 Task: Open a blank sheet, save the file as development.rtf Insert a table '2 by 1' In first column, add headers, 'House, Mansion'. Change table style to  Blue
Action: Mouse moved to (289, 201)
Screenshot: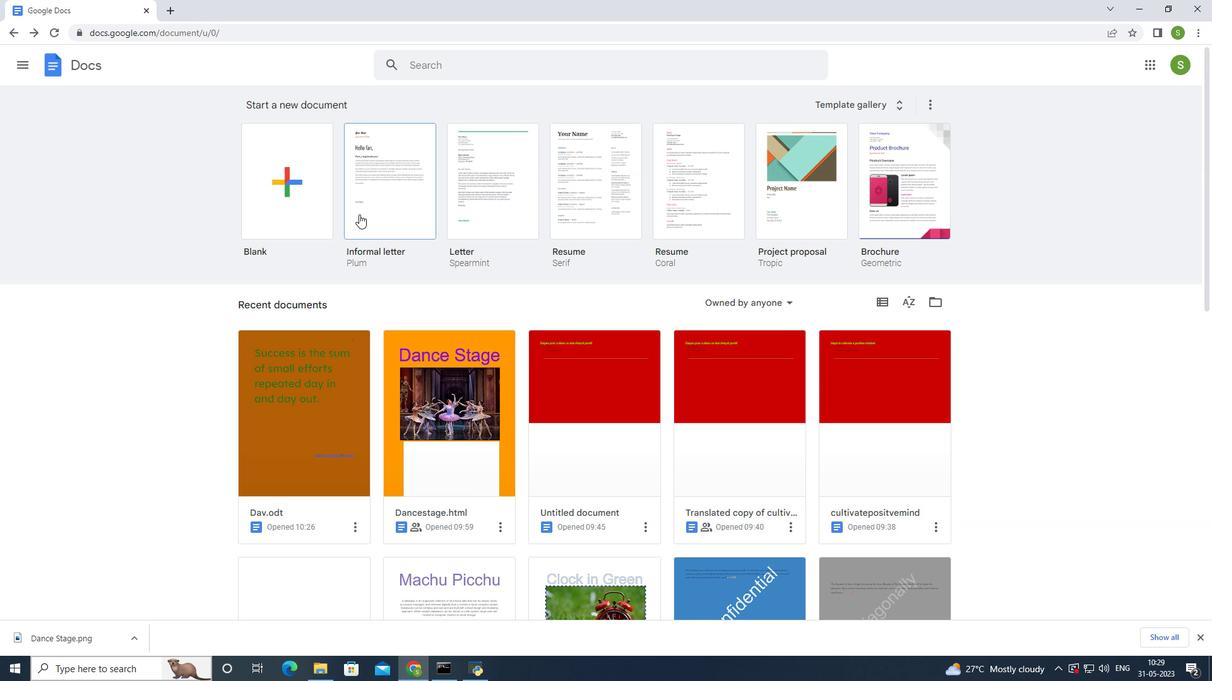 
Action: Mouse pressed left at (289, 201)
Screenshot: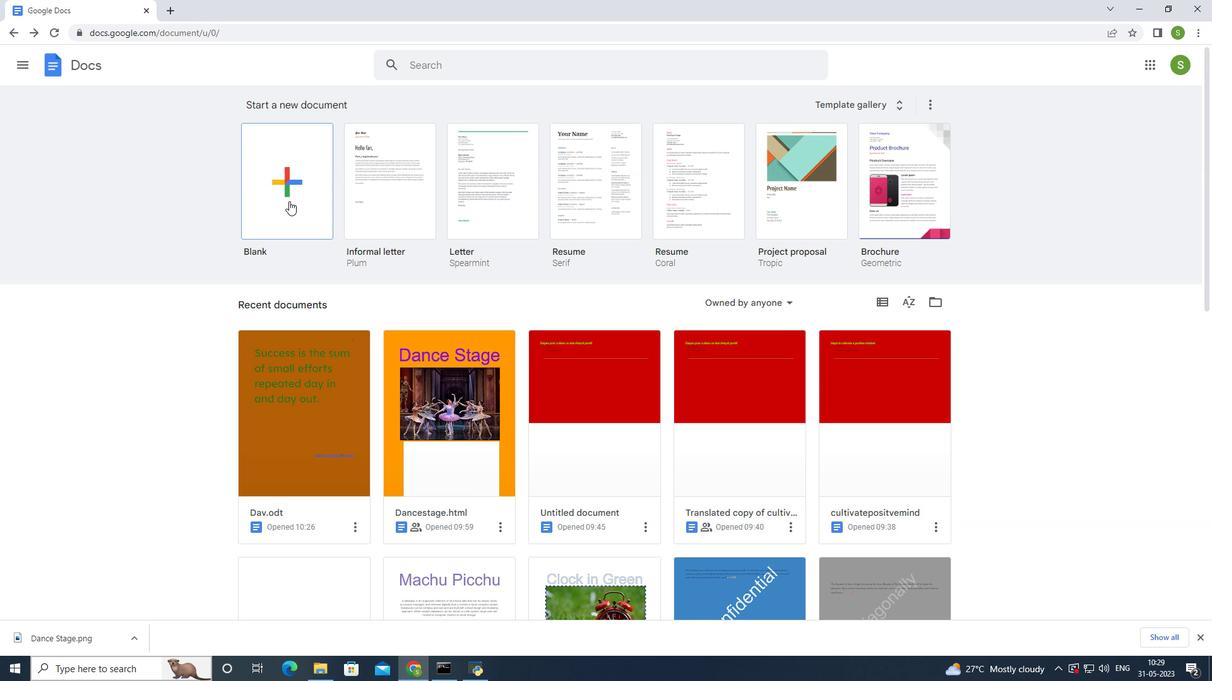 
Action: Mouse moved to (130, 53)
Screenshot: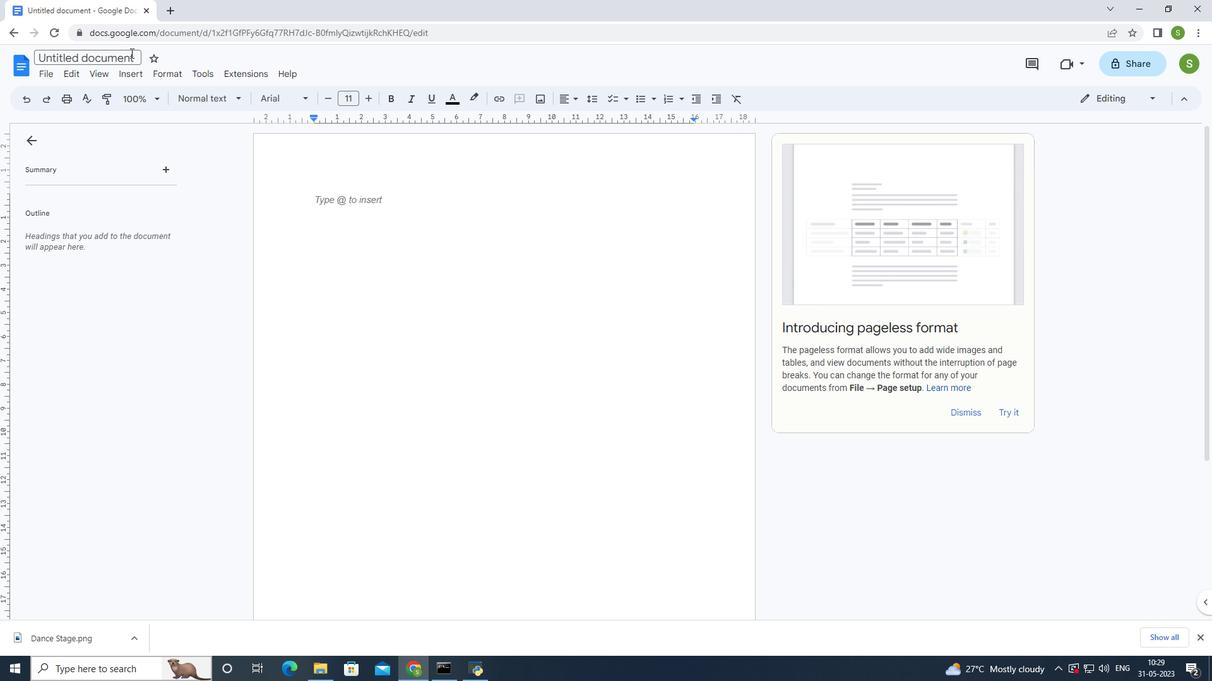 
Action: Mouse pressed left at (130, 53)
Screenshot: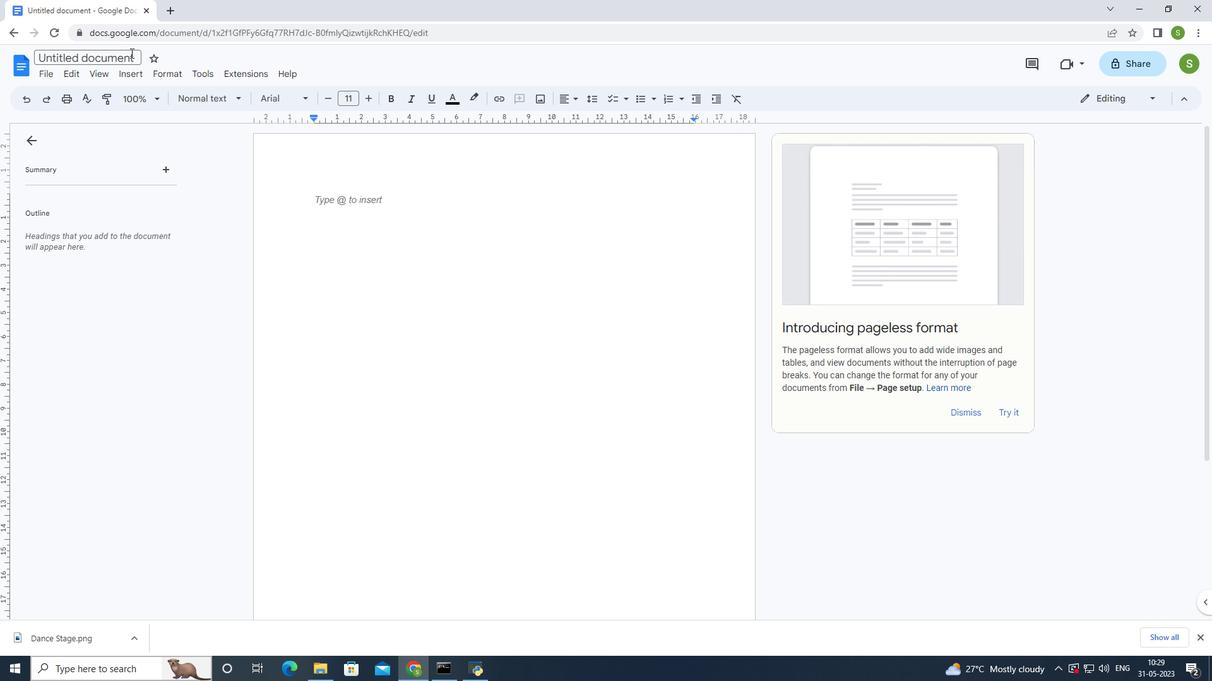 
Action: Mouse moved to (222, 31)
Screenshot: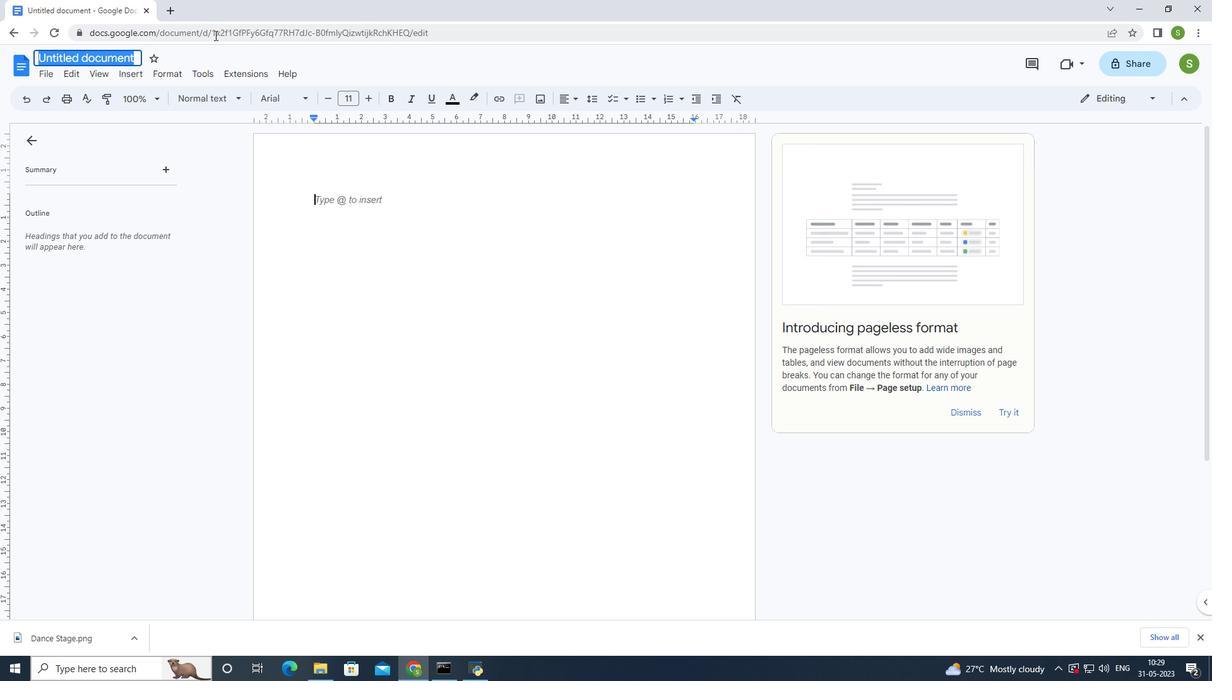 
Action: Key pressed developmen
Screenshot: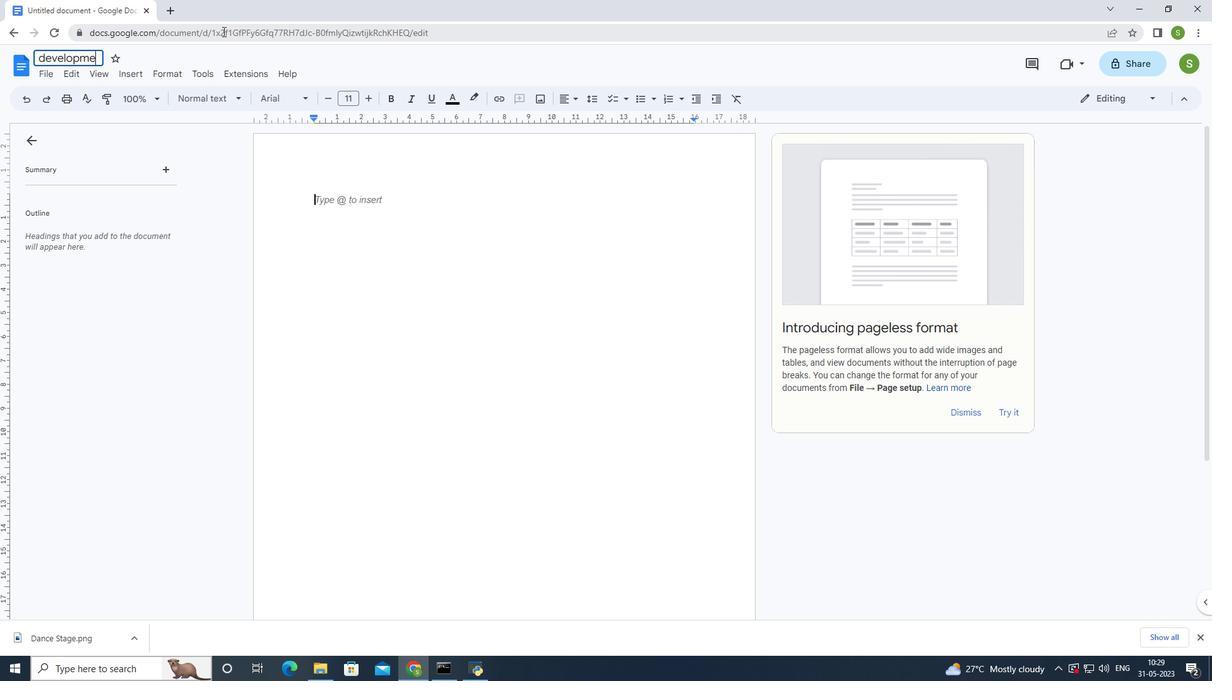 
Action: Mouse moved to (223, 31)
Screenshot: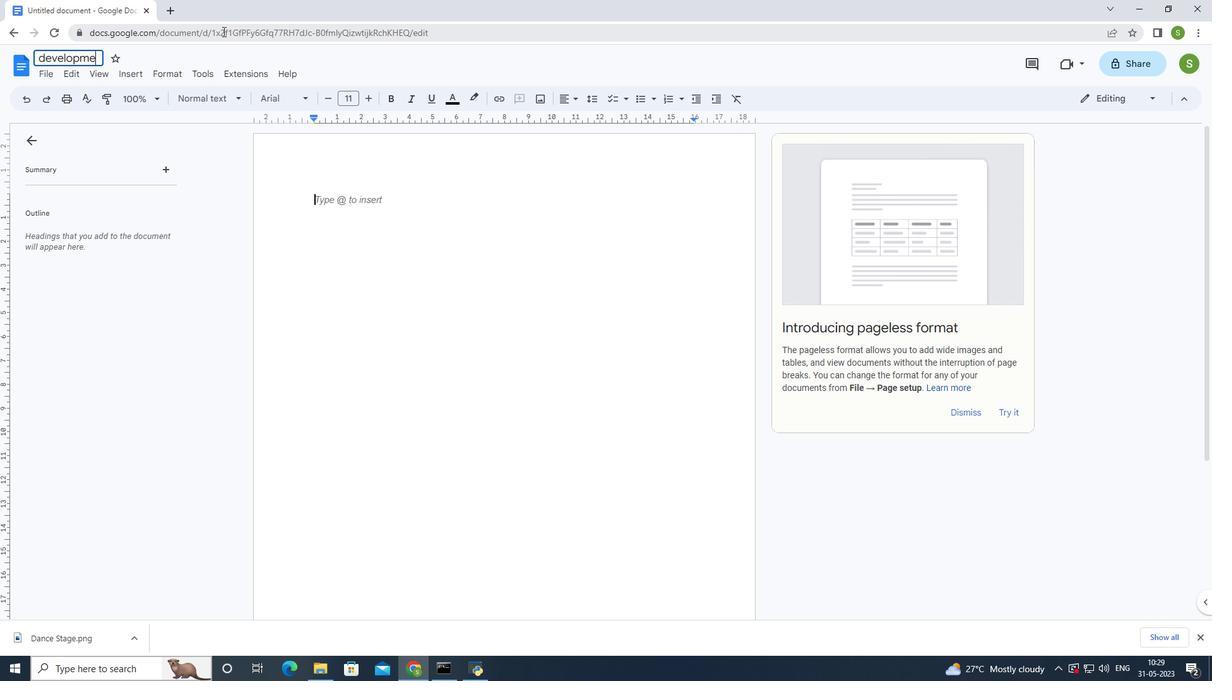 
Action: Key pressed t.rtf<Key.enter>
Screenshot: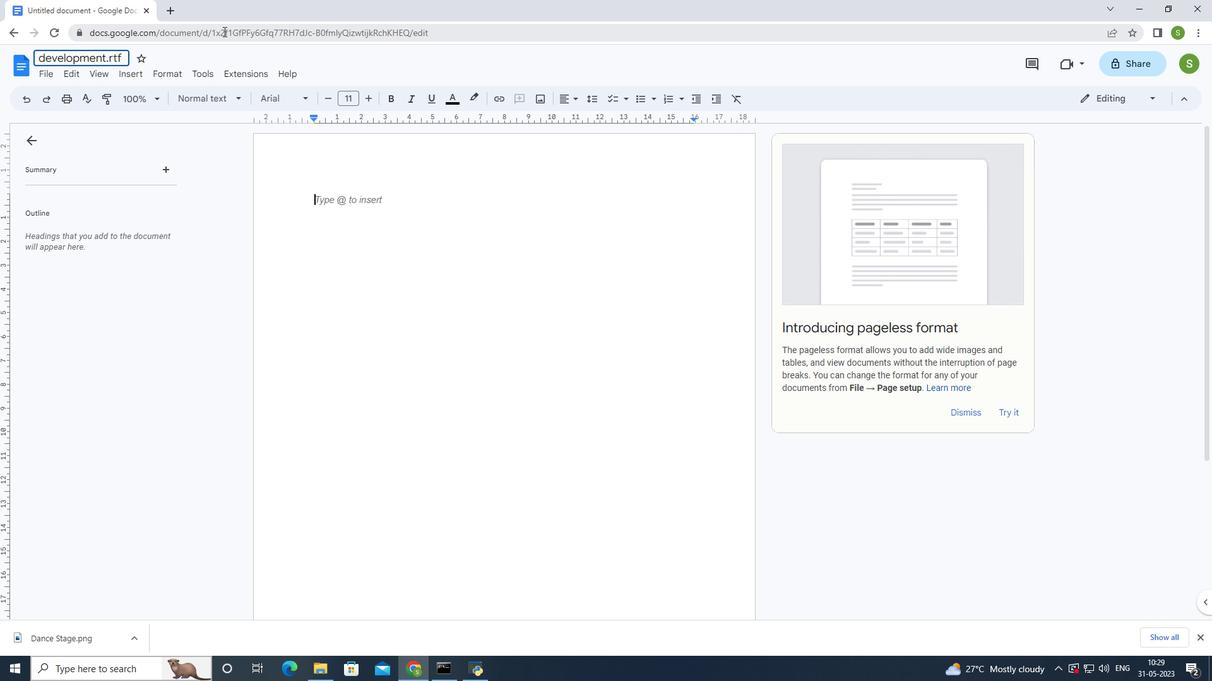 
Action: Mouse moved to (121, 75)
Screenshot: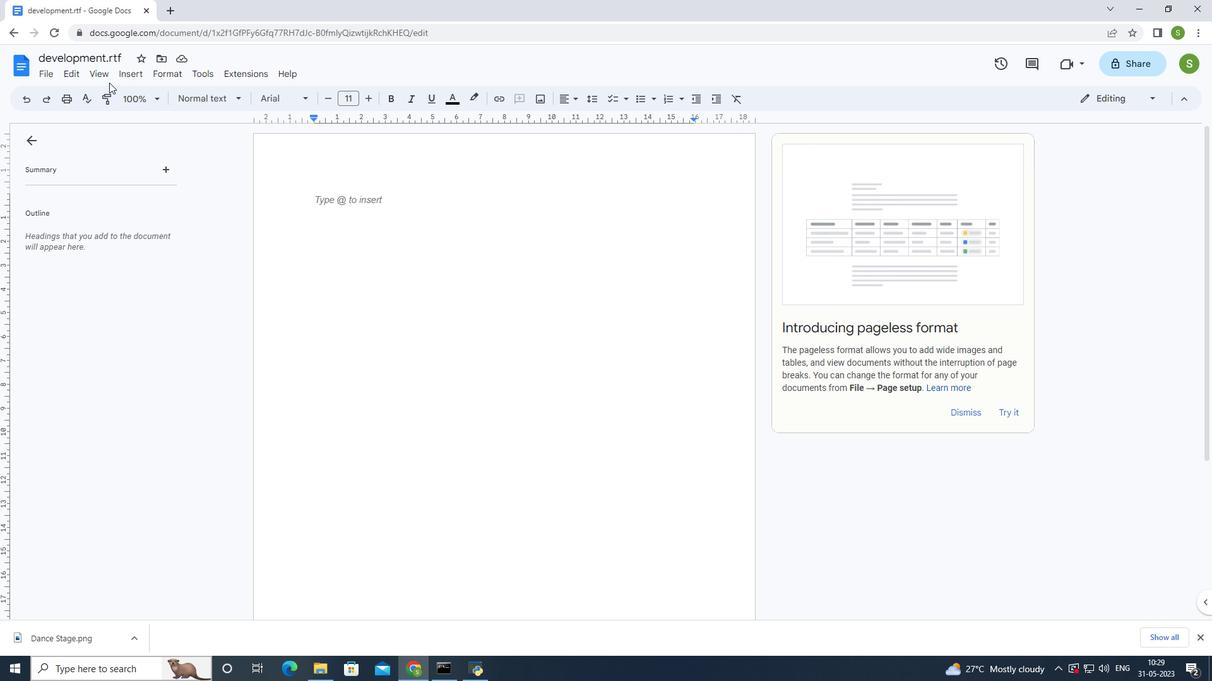 
Action: Mouse pressed left at (121, 75)
Screenshot: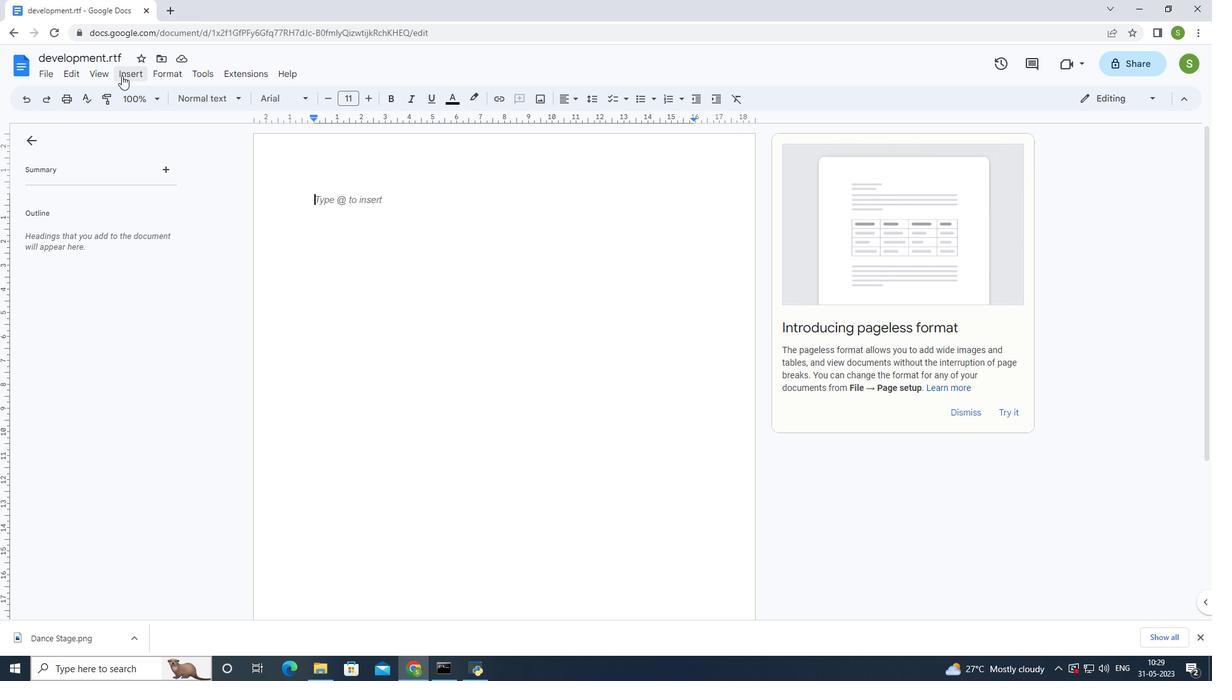 
Action: Mouse moved to (145, 121)
Screenshot: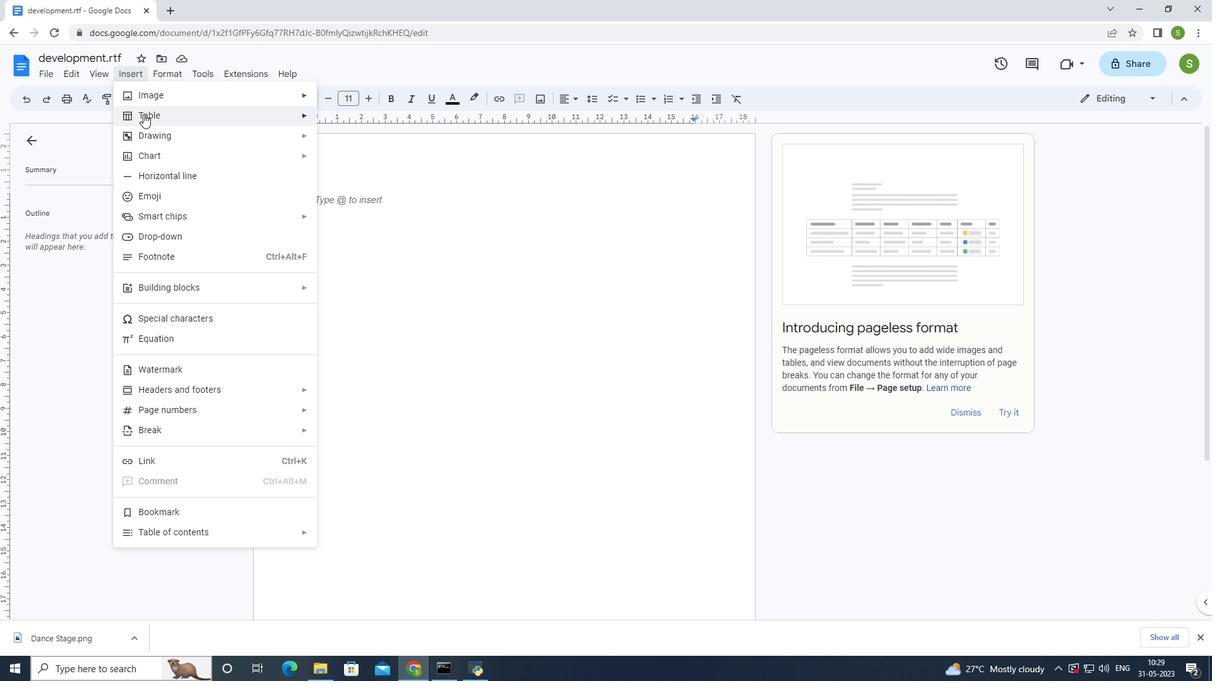 
Action: Mouse pressed left at (145, 121)
Screenshot: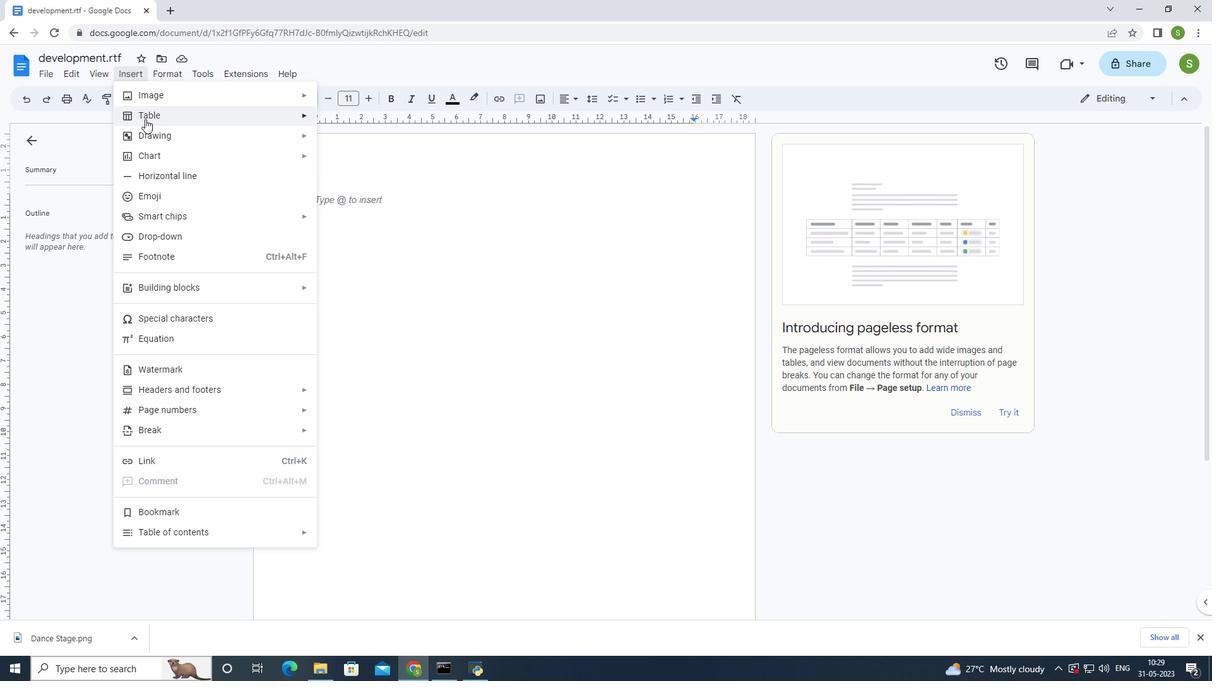 
Action: Mouse moved to (325, 146)
Screenshot: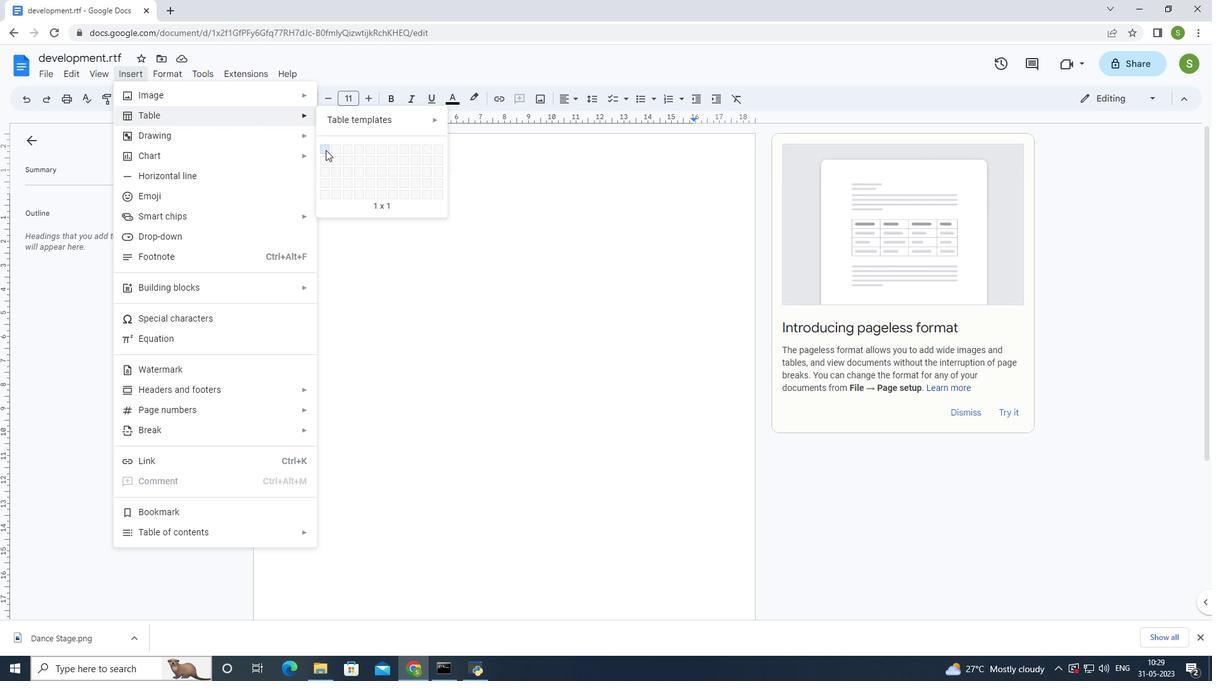 
Action: Mouse pressed left at (325, 146)
Screenshot: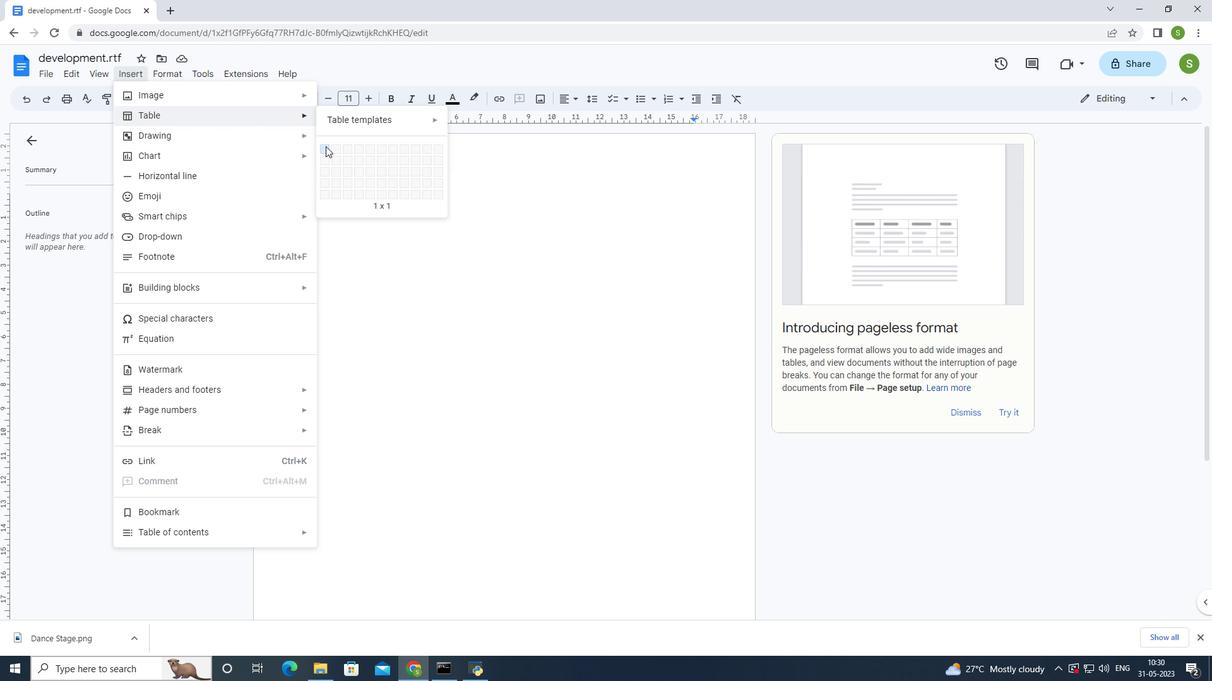 
Action: Mouse moved to (396, 219)
Screenshot: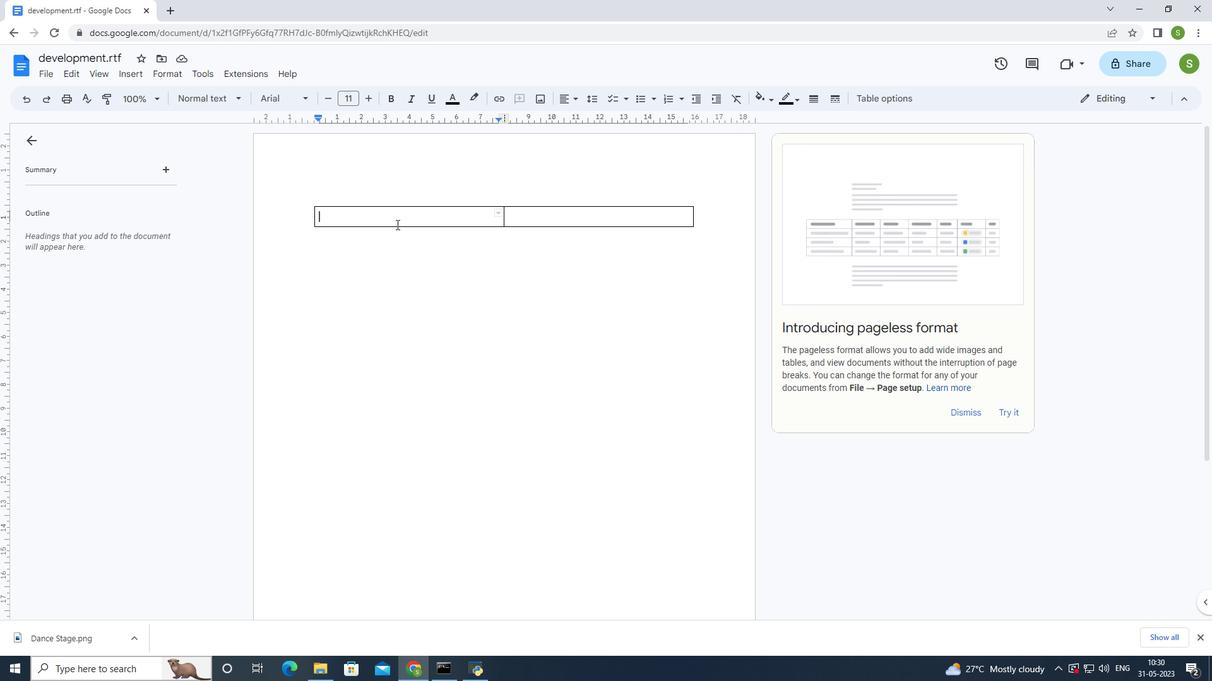 
Action: Mouse pressed left at (396, 219)
Screenshot: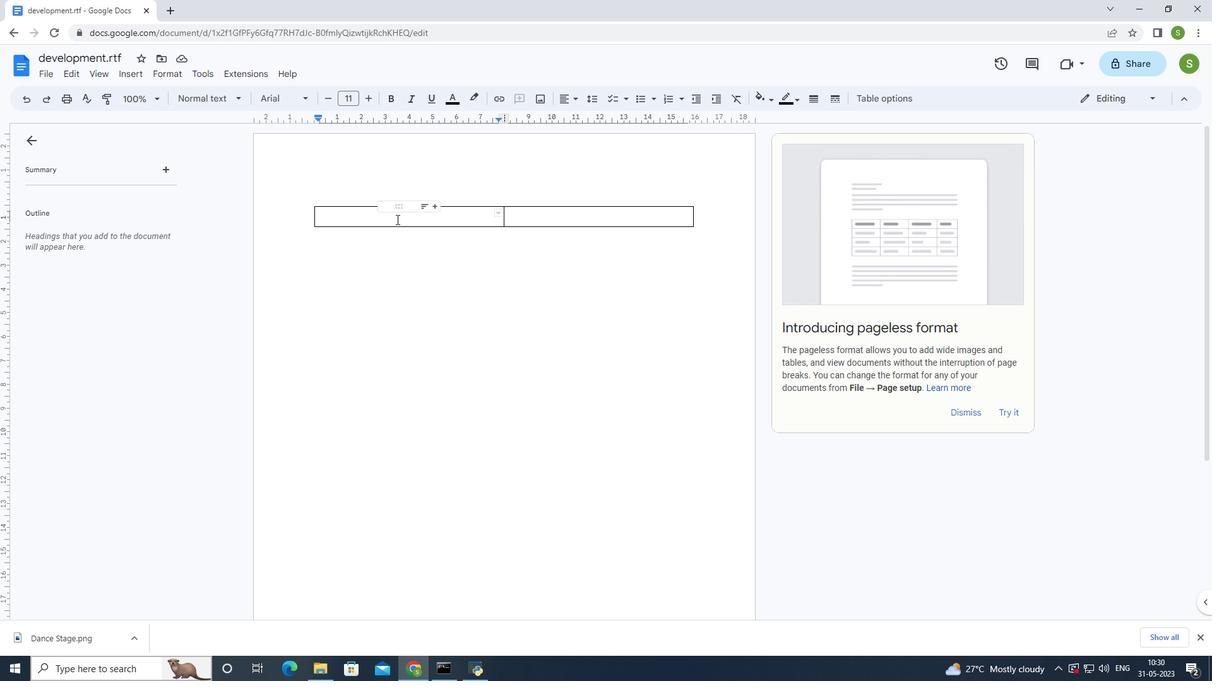 
Action: Mouse moved to (515, 265)
Screenshot: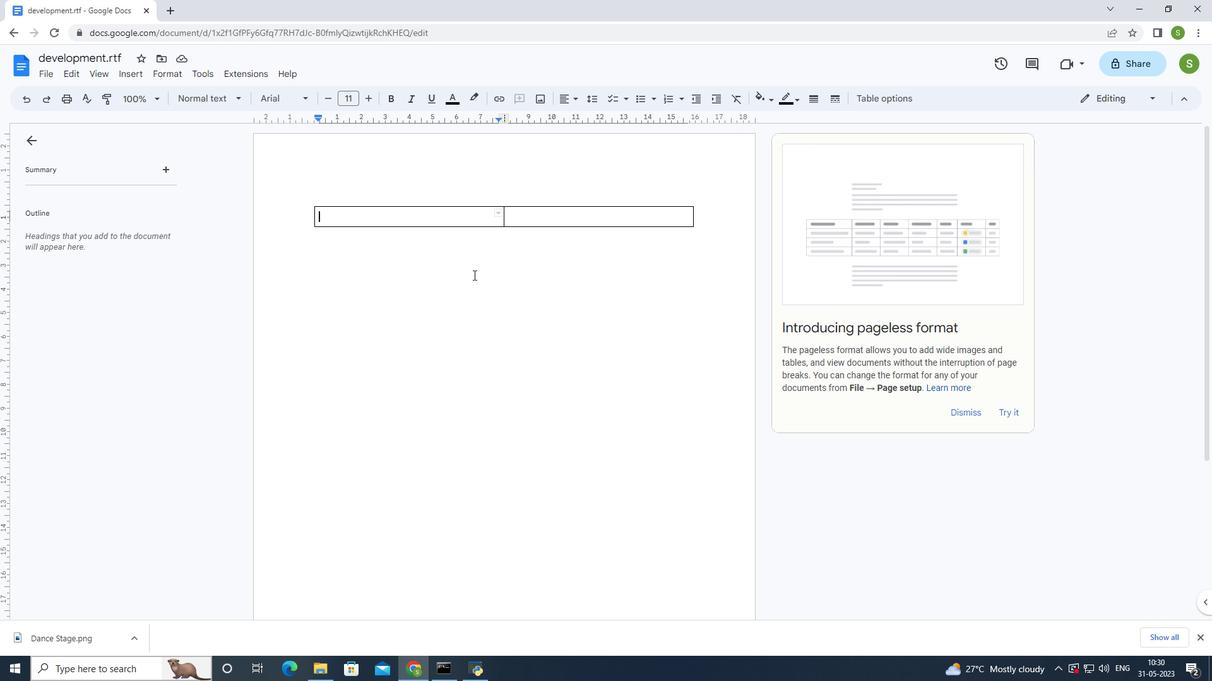 
Action: Key pressed <Key.shift>House
Screenshot: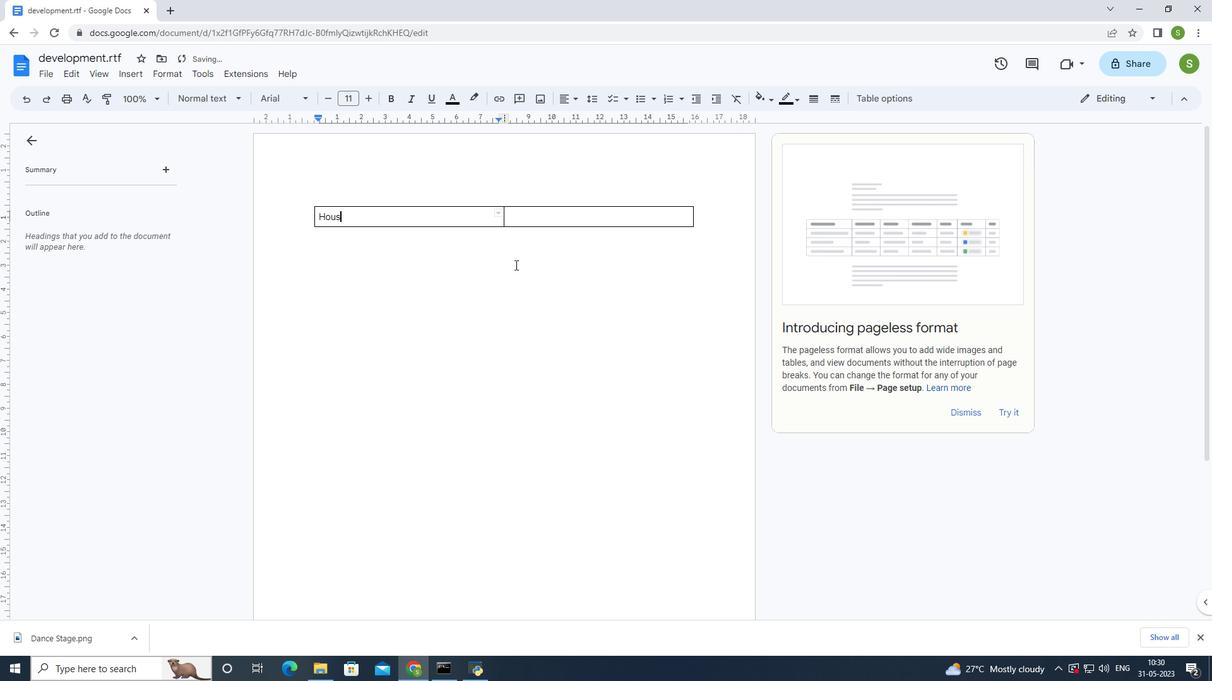 
Action: Mouse moved to (523, 214)
Screenshot: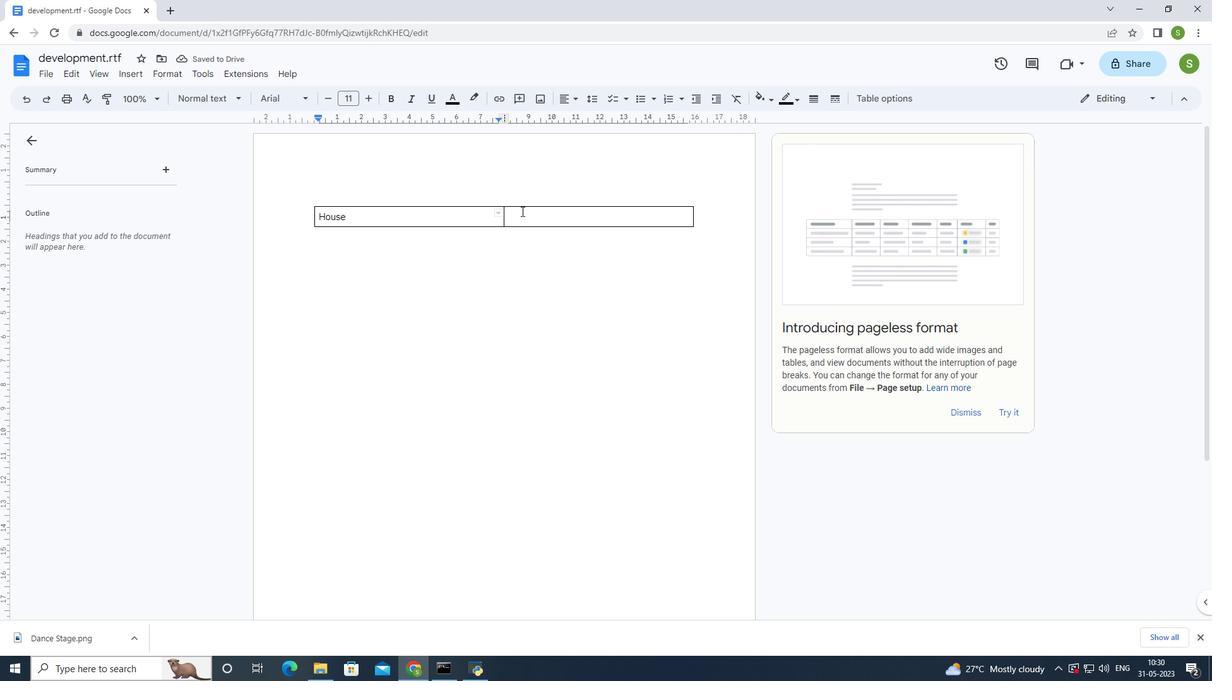 
Action: Mouse pressed left at (523, 214)
Screenshot: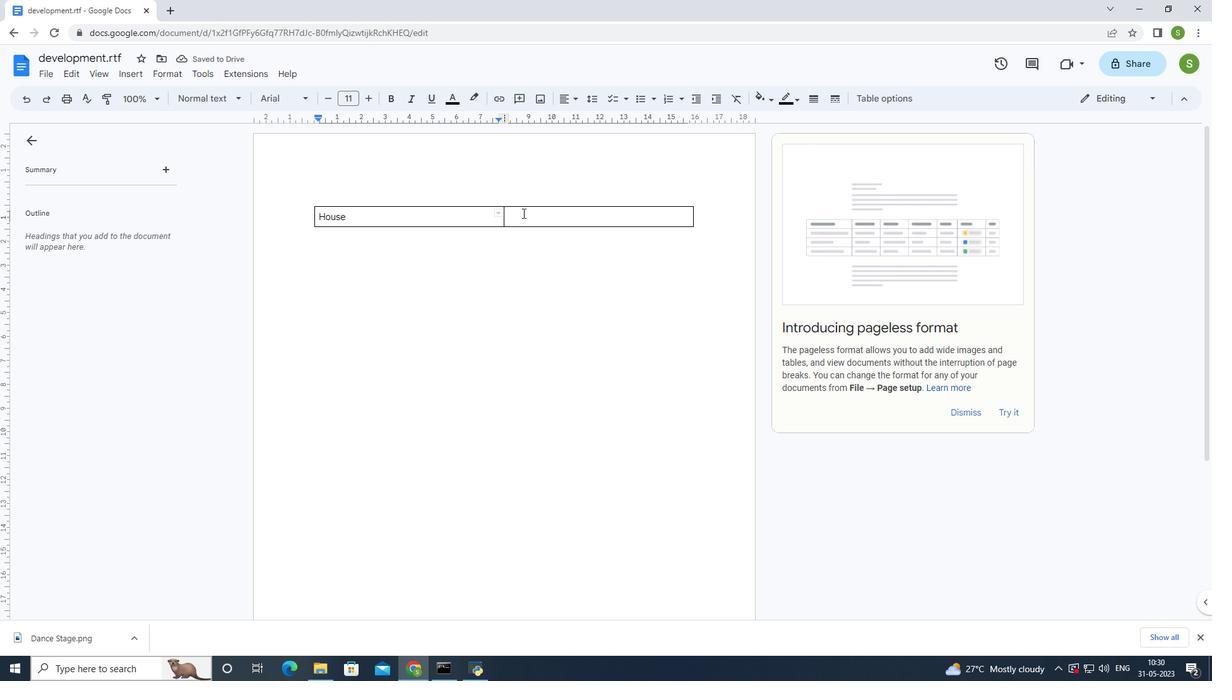 
Action: Mouse moved to (579, 219)
Screenshot: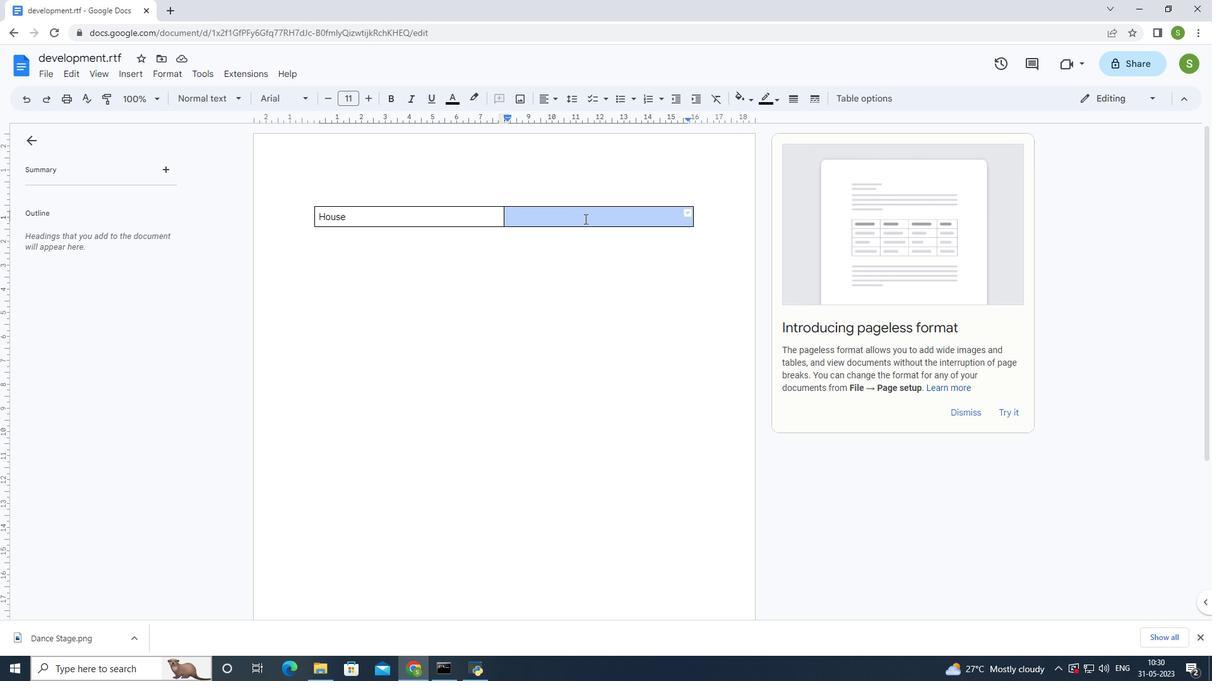 
Action: Mouse pressed left at (579, 219)
Screenshot: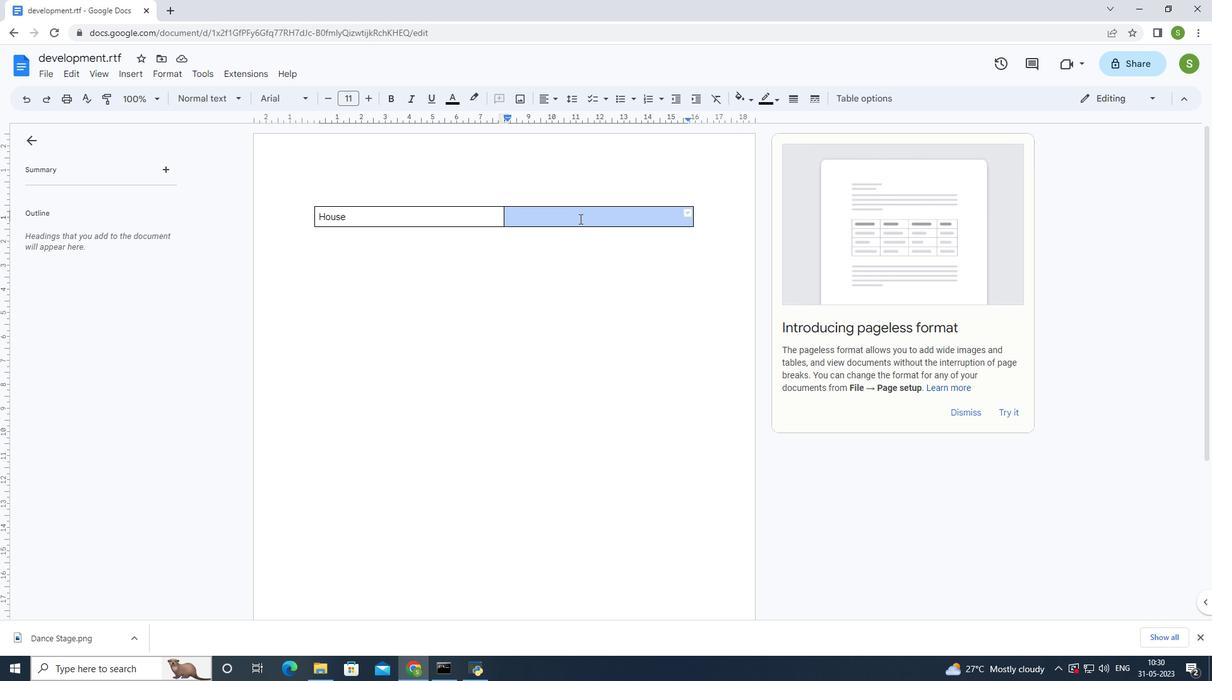 
Action: Mouse moved to (619, 185)
Screenshot: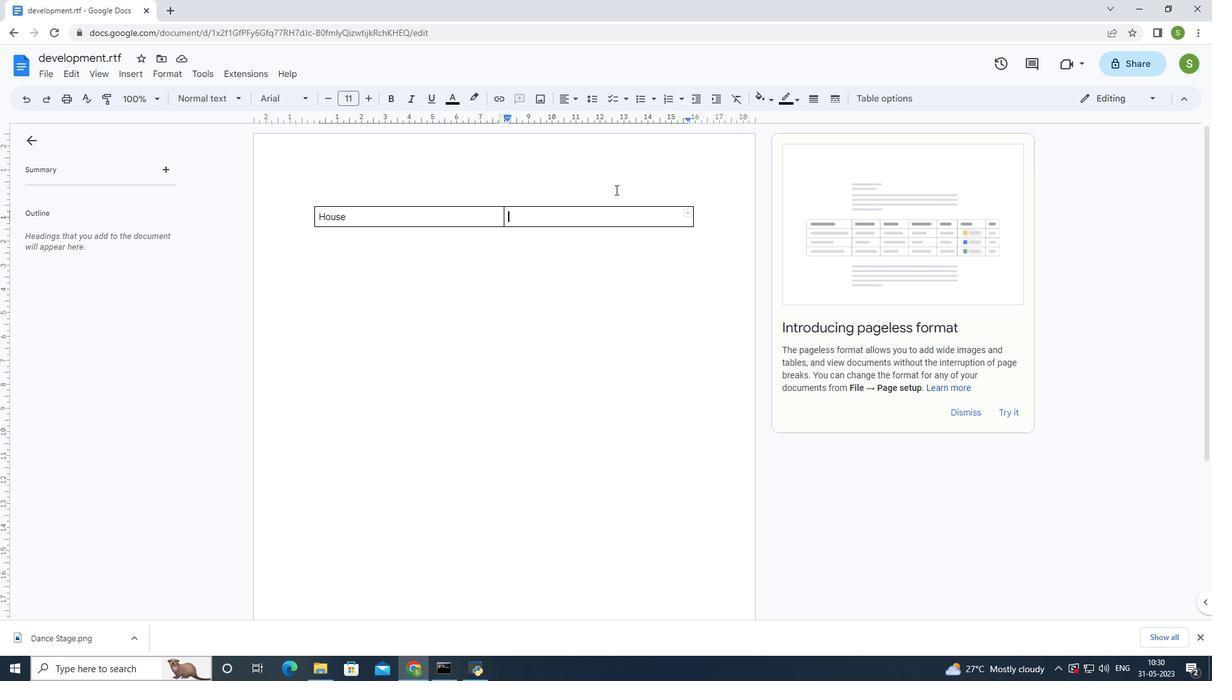 
Action: Key pressed <Key.shift>Ma
Screenshot: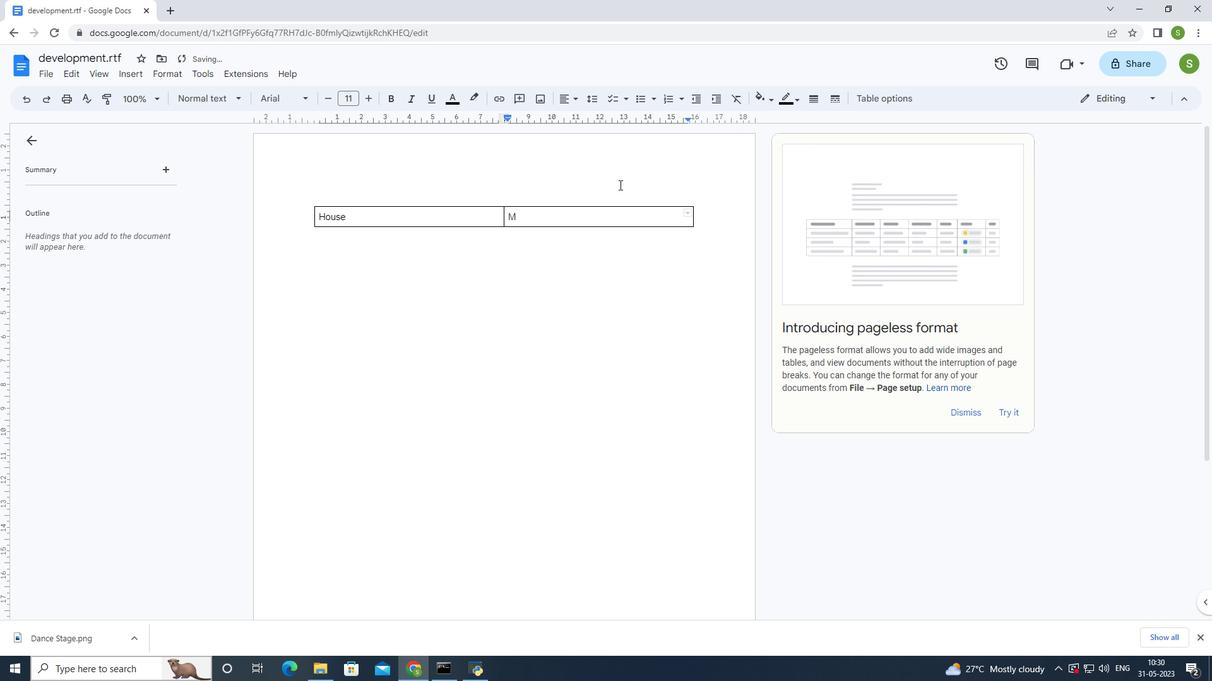 
Action: Mouse moved to (619, 185)
Screenshot: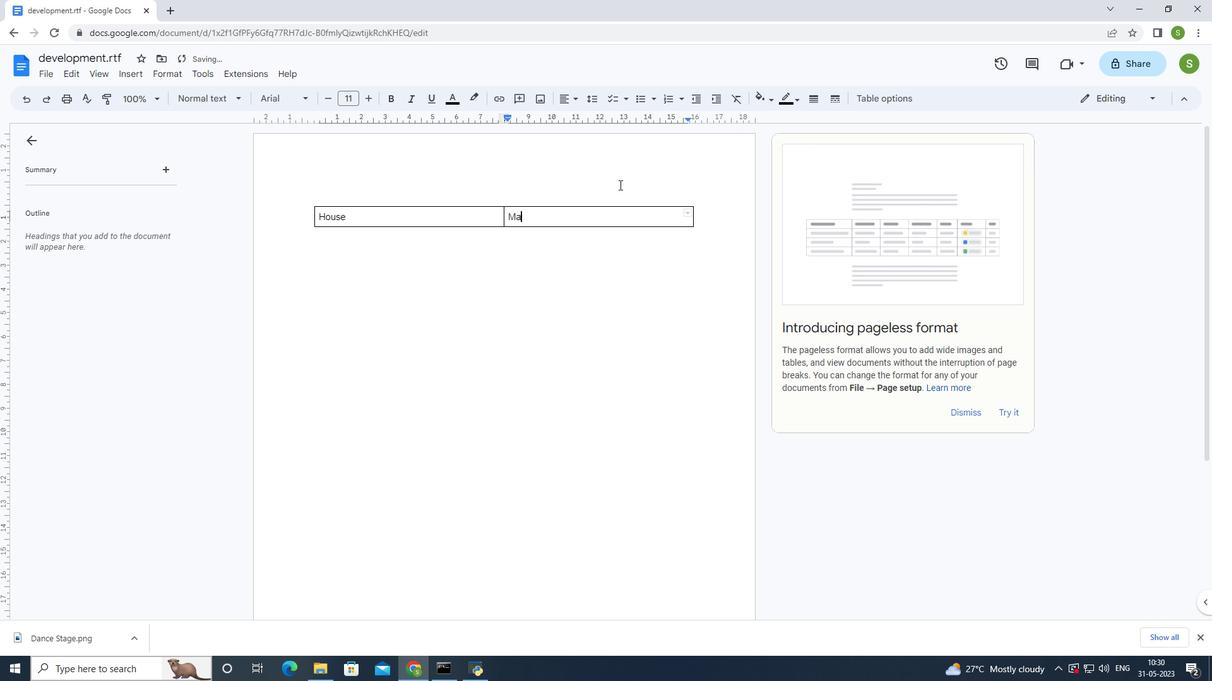 
Action: Key pressed nsion
Screenshot: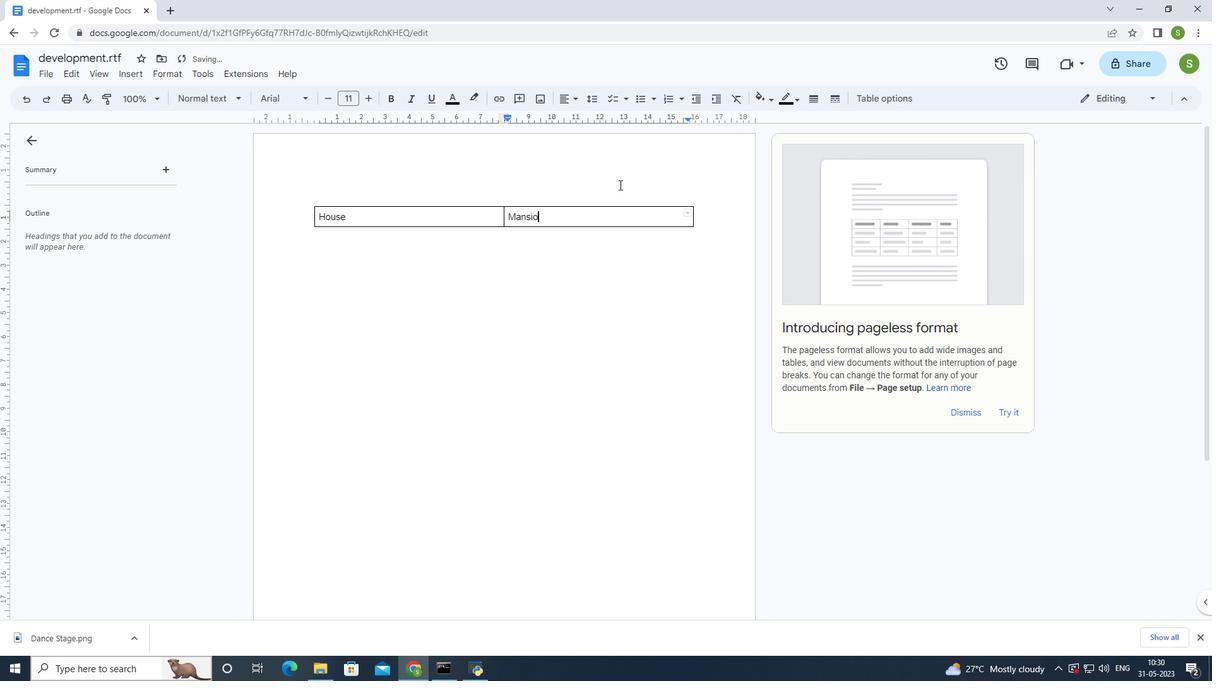 
Action: Mouse moved to (317, 215)
Screenshot: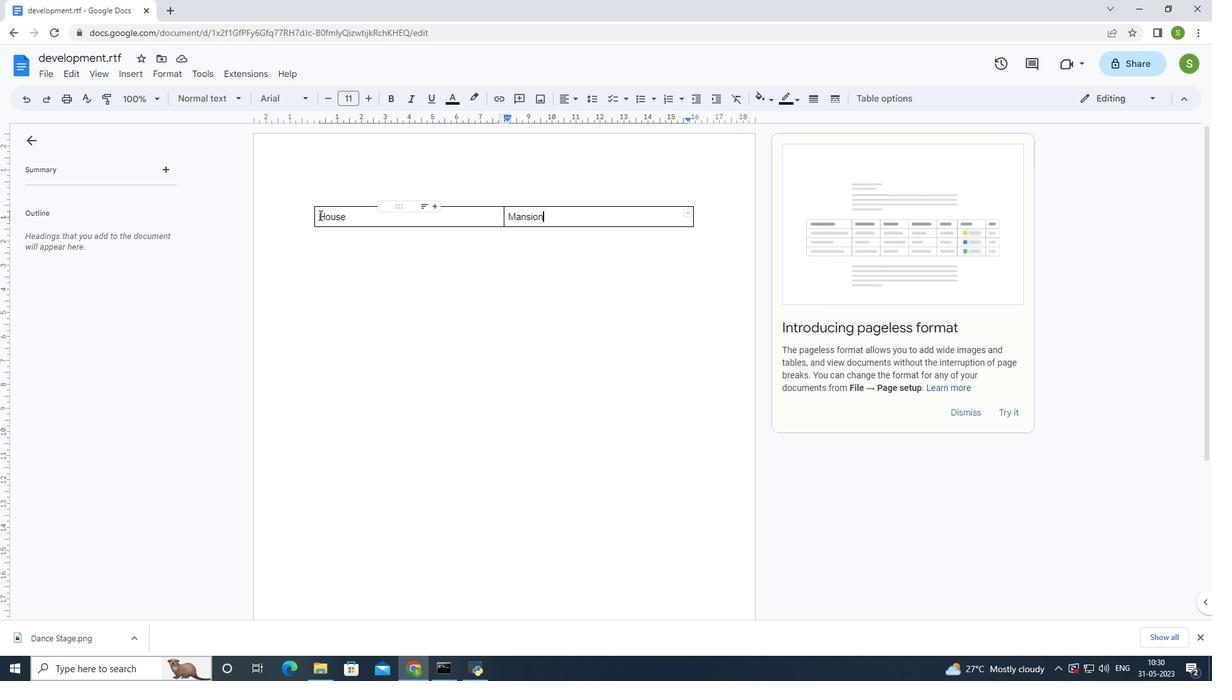 
Action: Mouse pressed left at (317, 215)
Screenshot: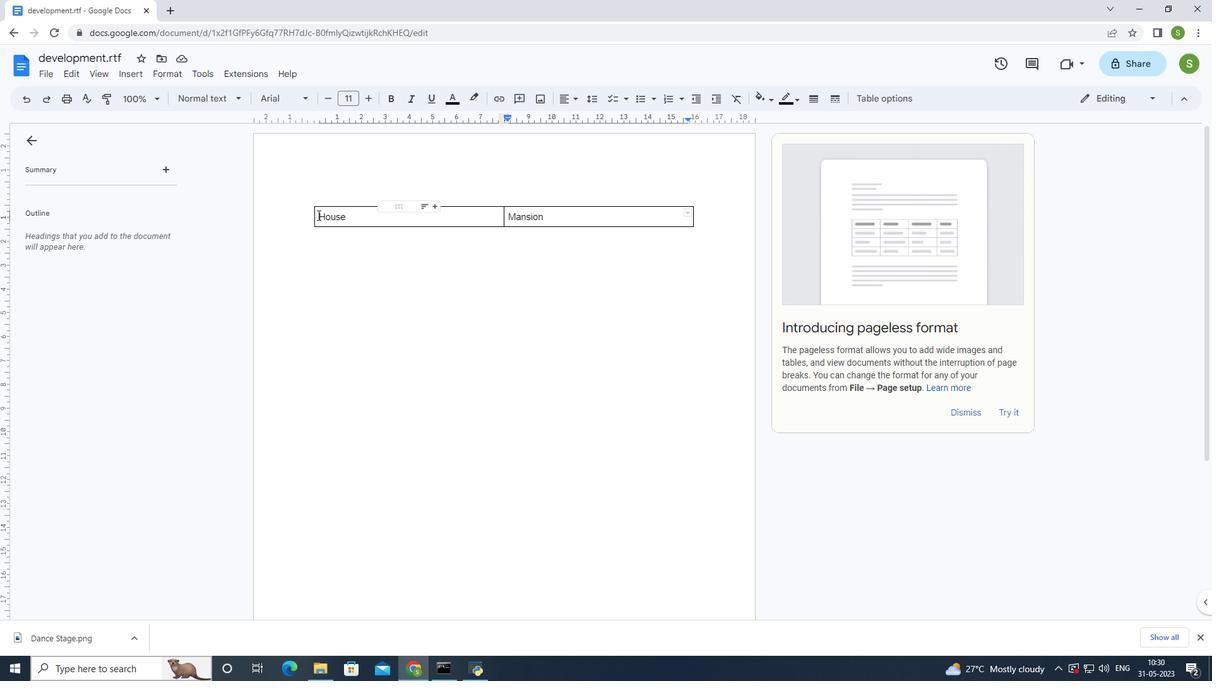 
Action: Mouse moved to (453, 100)
Screenshot: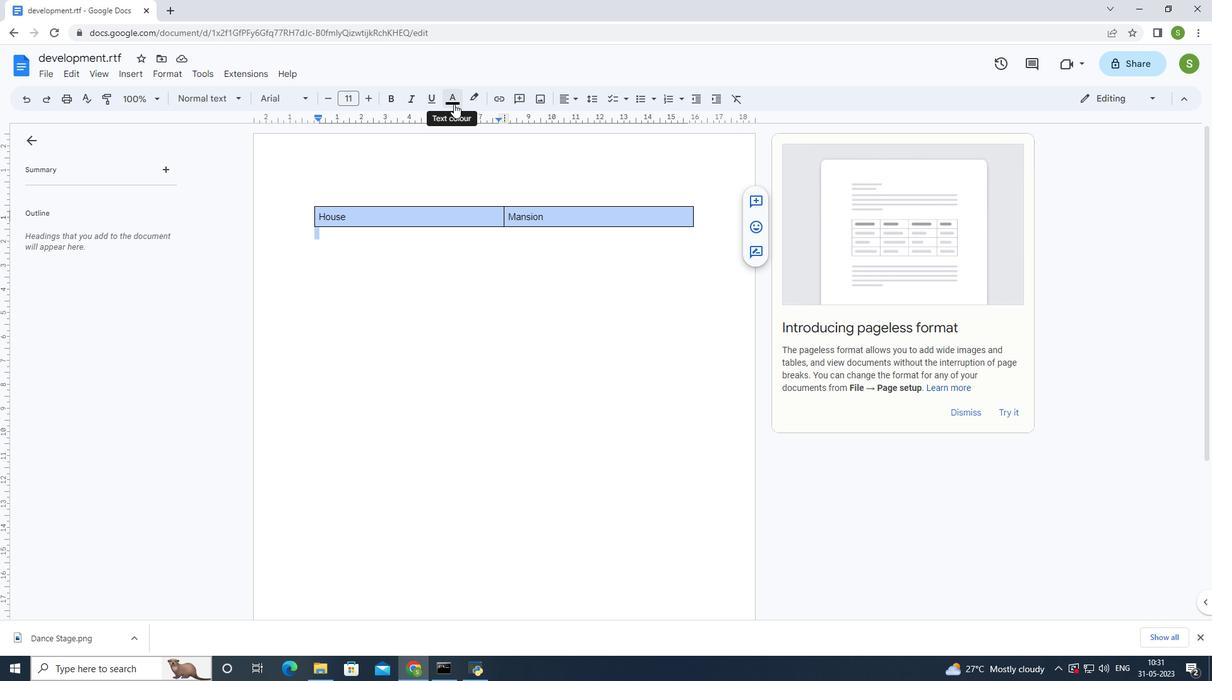 
Action: Mouse pressed left at (453, 100)
Screenshot: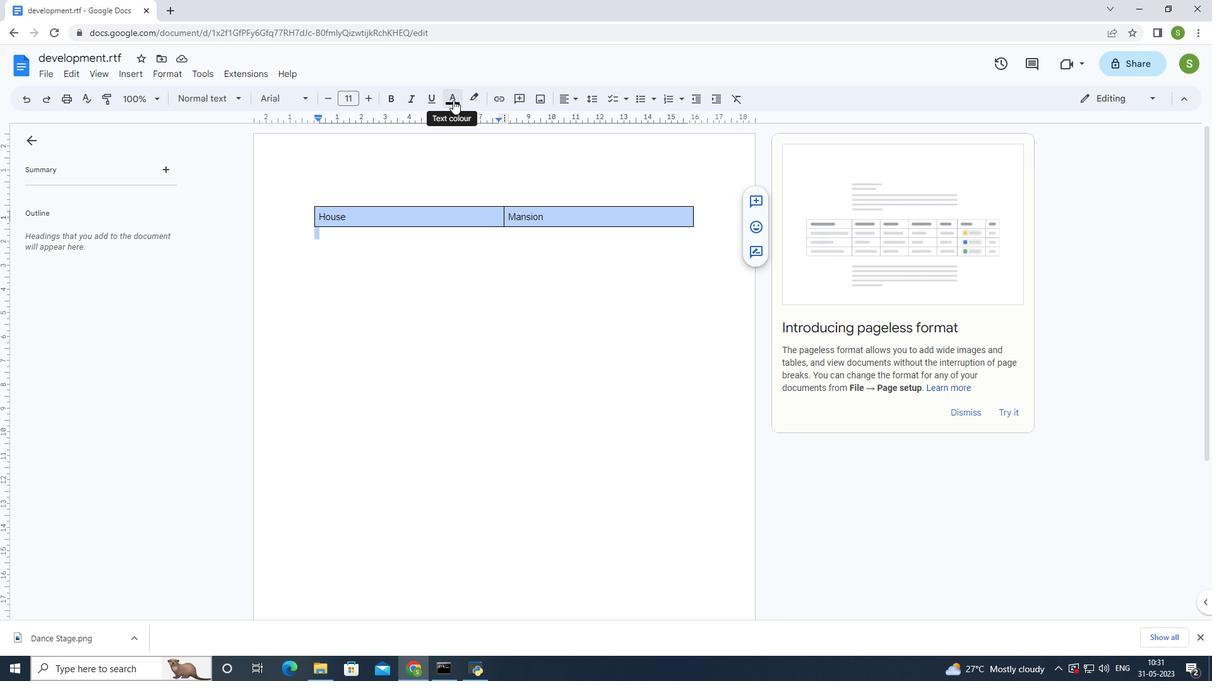
Action: Mouse moved to (471, 99)
Screenshot: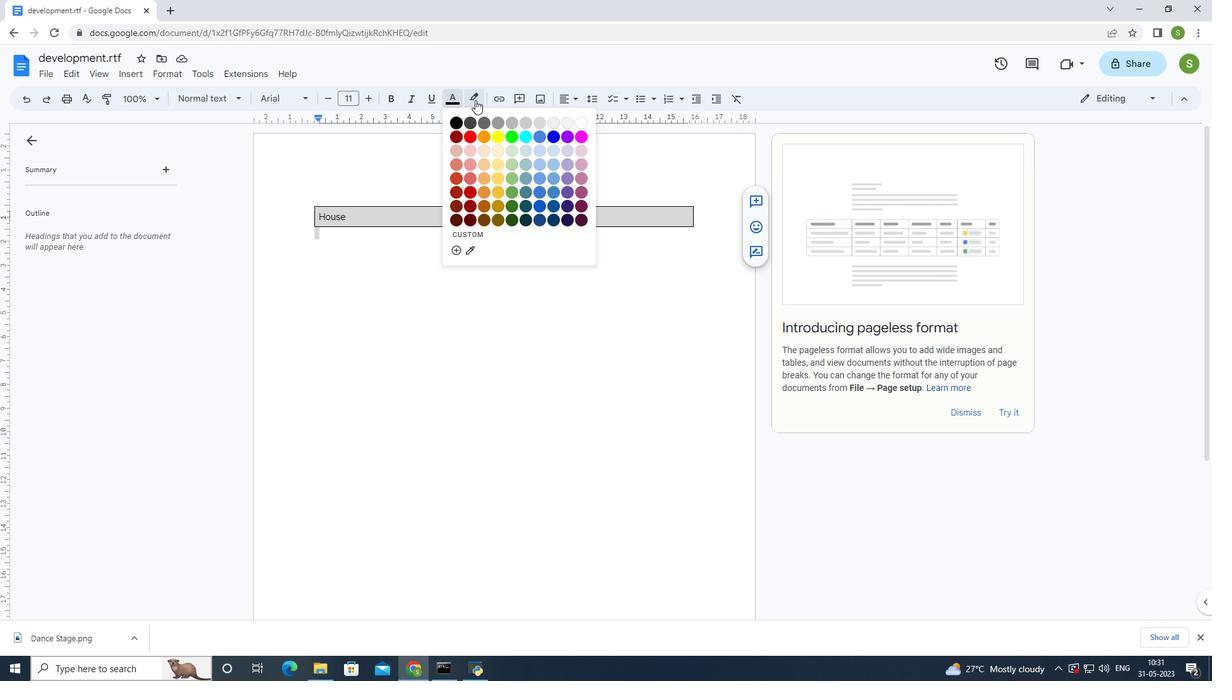 
Action: Mouse pressed left at (471, 99)
Screenshot: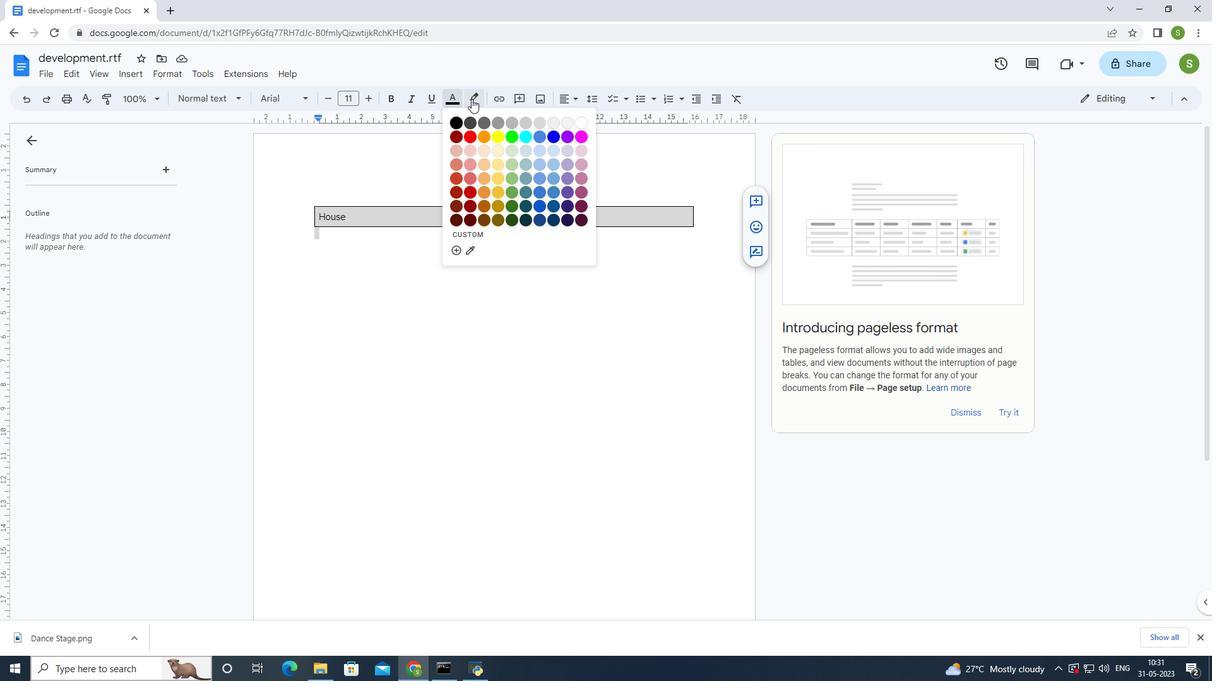 
Action: Mouse moved to (562, 227)
Screenshot: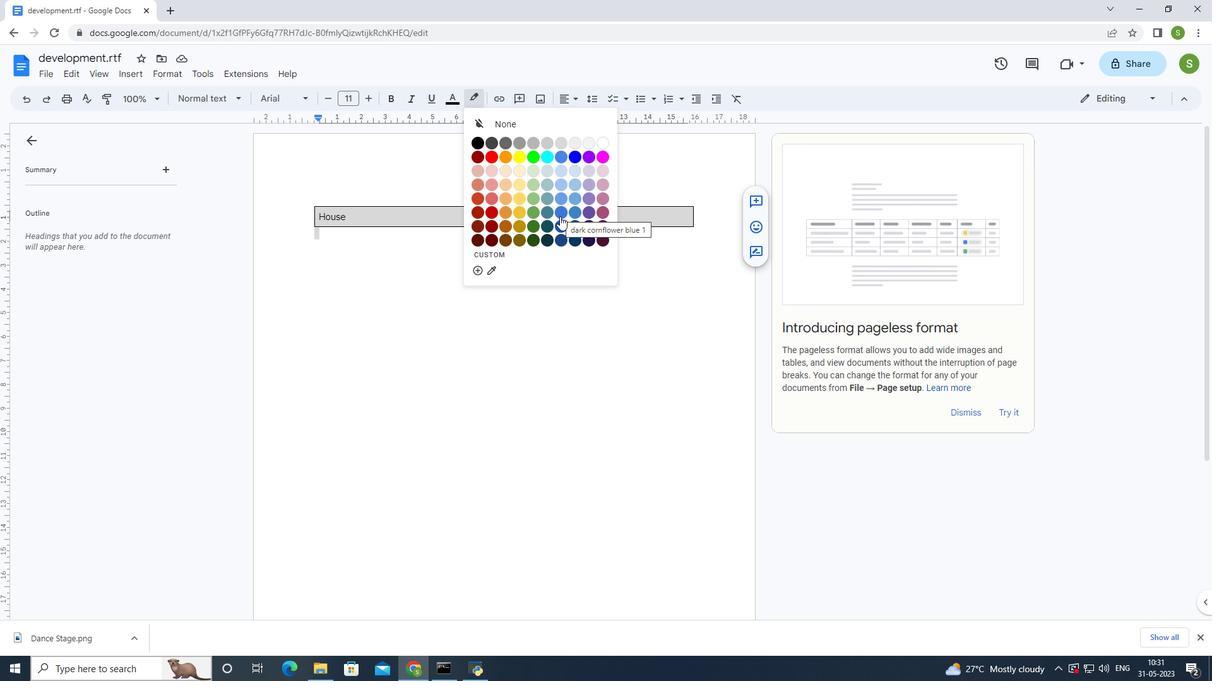 
Action: Mouse pressed left at (562, 227)
Screenshot: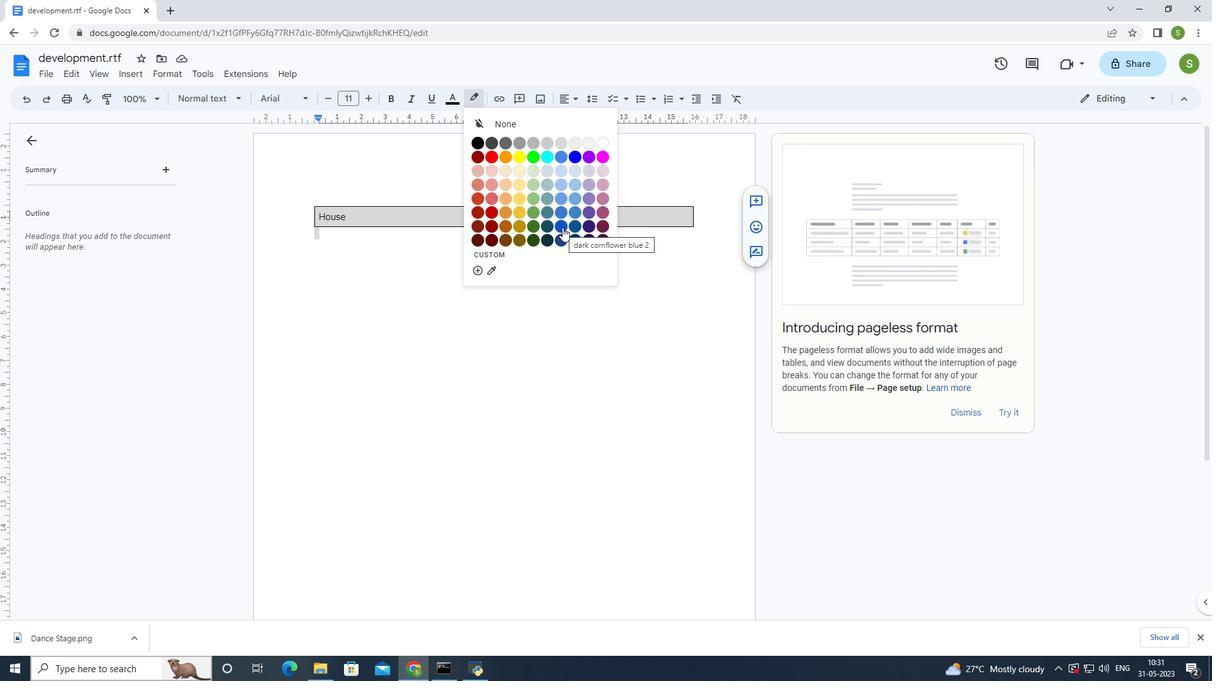 
Action: Mouse moved to (524, 254)
Screenshot: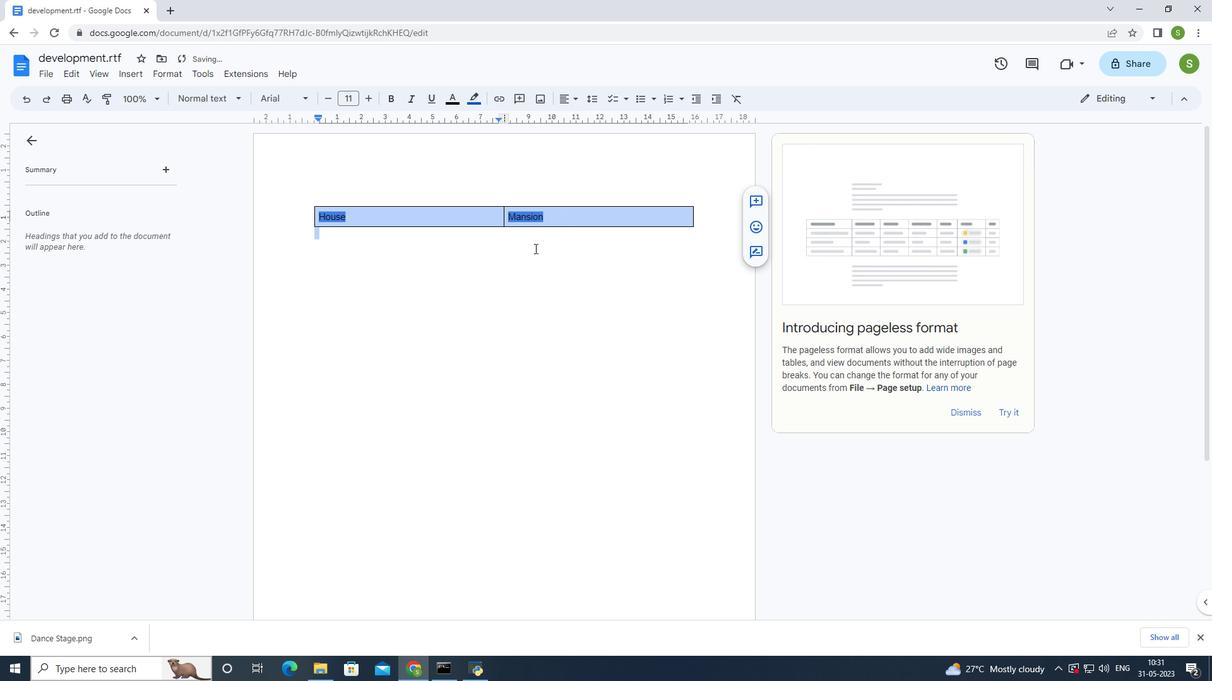 
Action: Mouse pressed left at (524, 254)
Screenshot: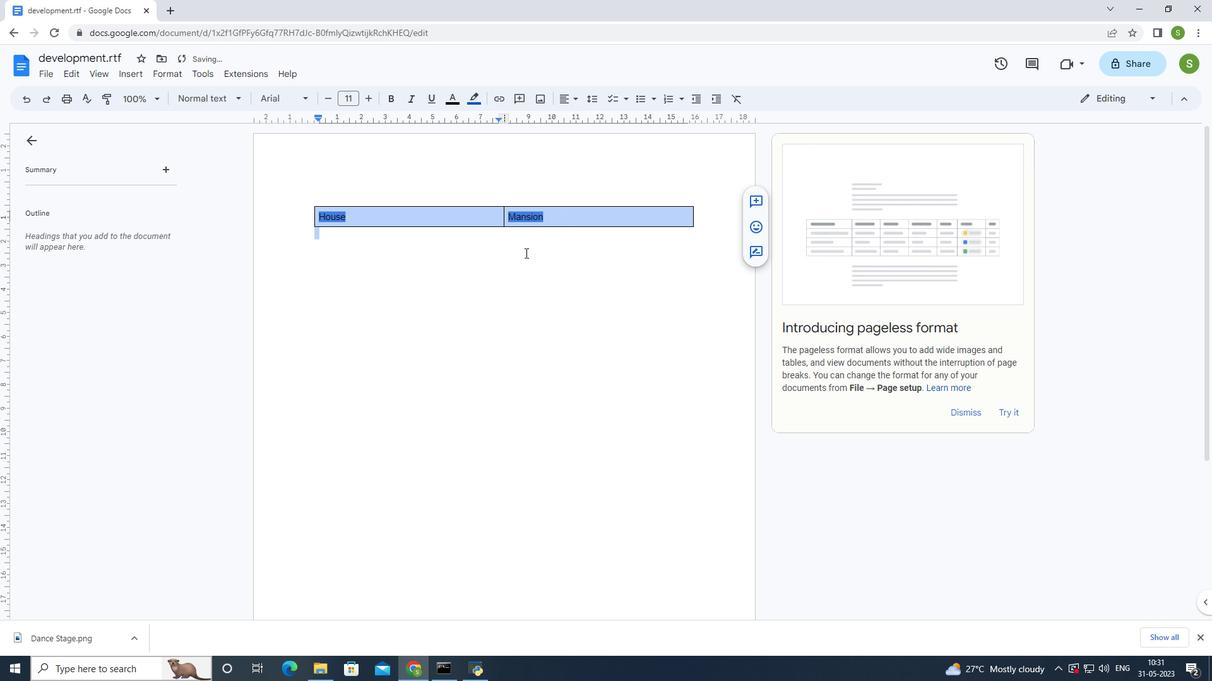
Action: Mouse moved to (315, 207)
Screenshot: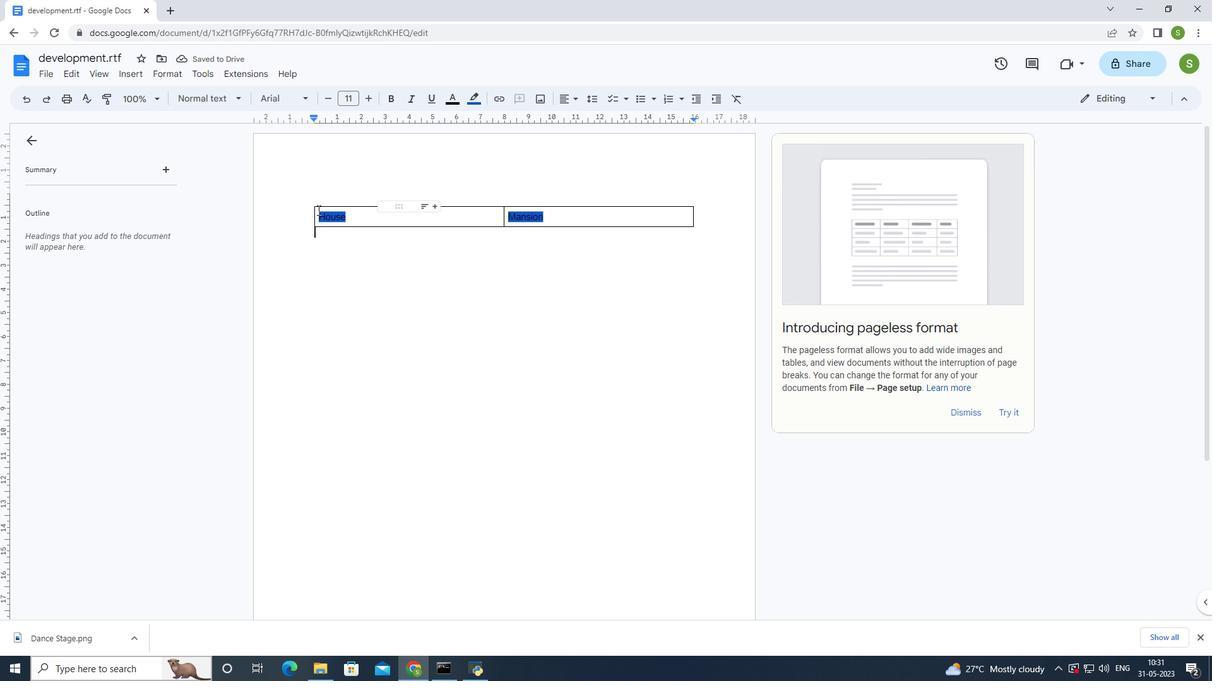 
Action: Mouse pressed left at (315, 207)
Screenshot: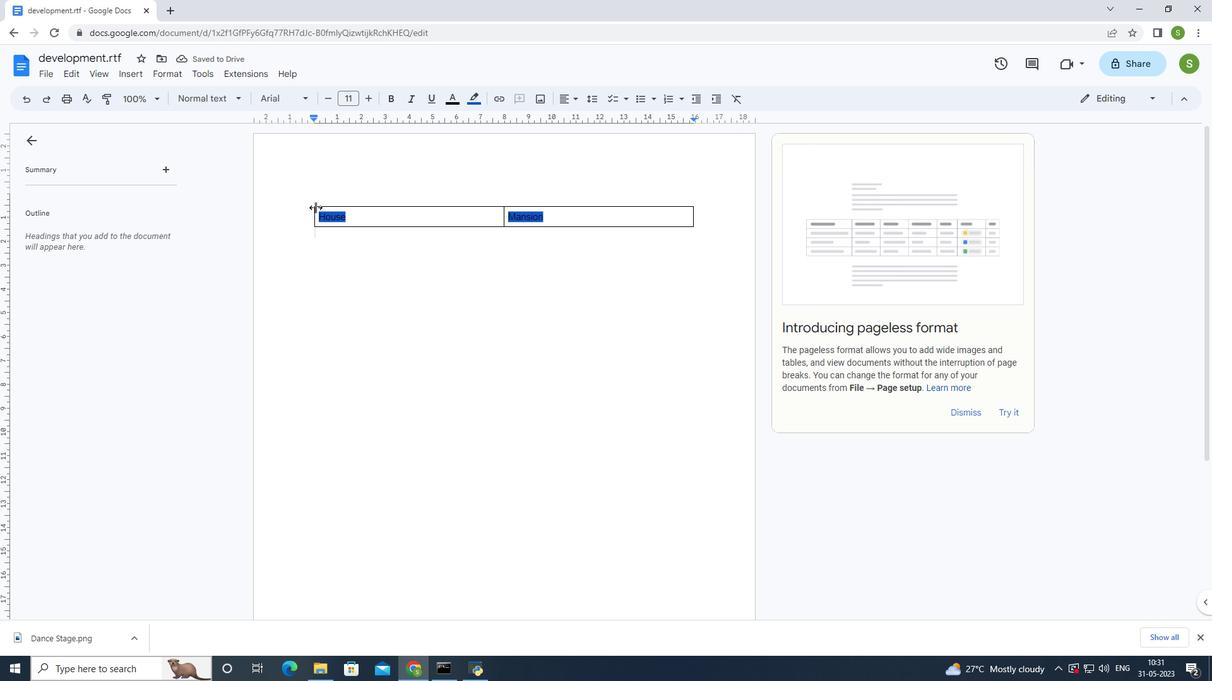 
Action: Mouse moved to (469, 231)
Screenshot: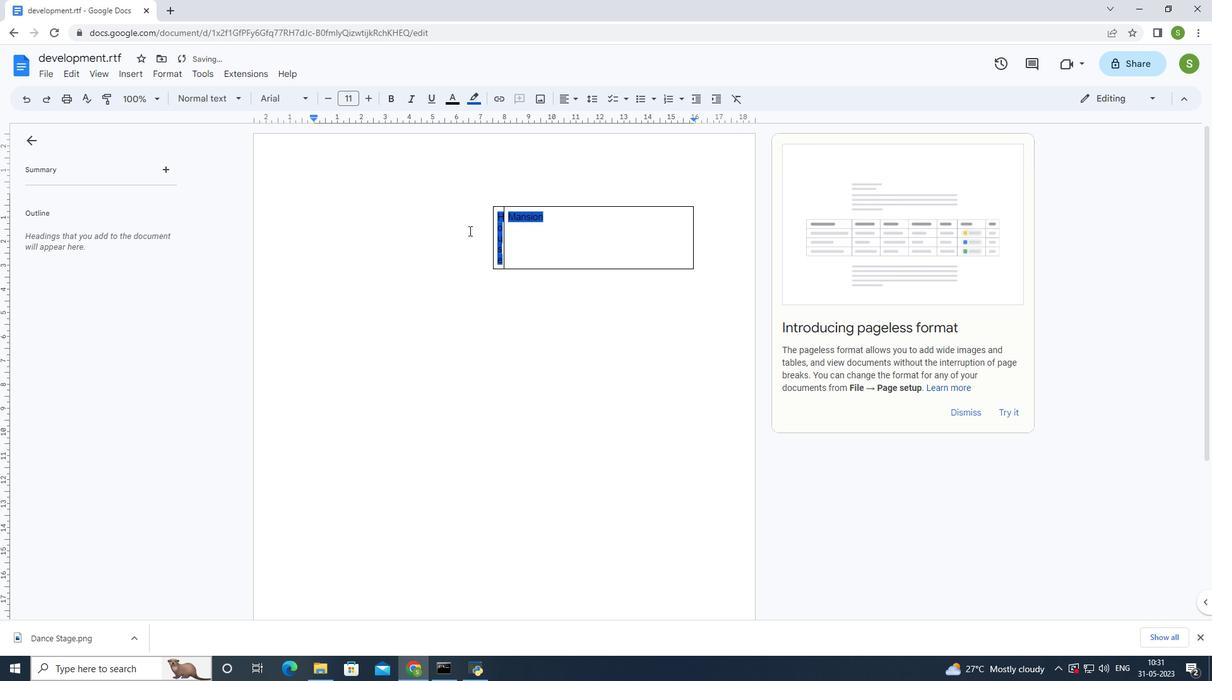 
Action: Key pressed ctrl+Z<'\x1a'>
Screenshot: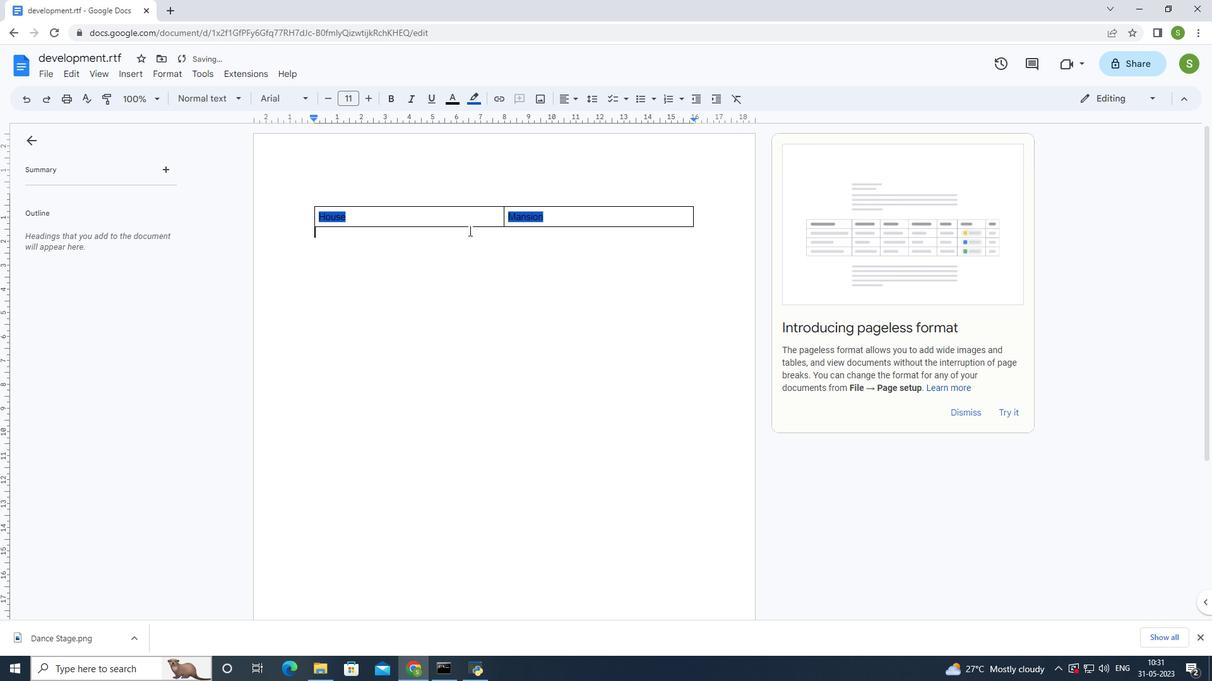 
Action: Mouse moved to (125, 72)
Screenshot: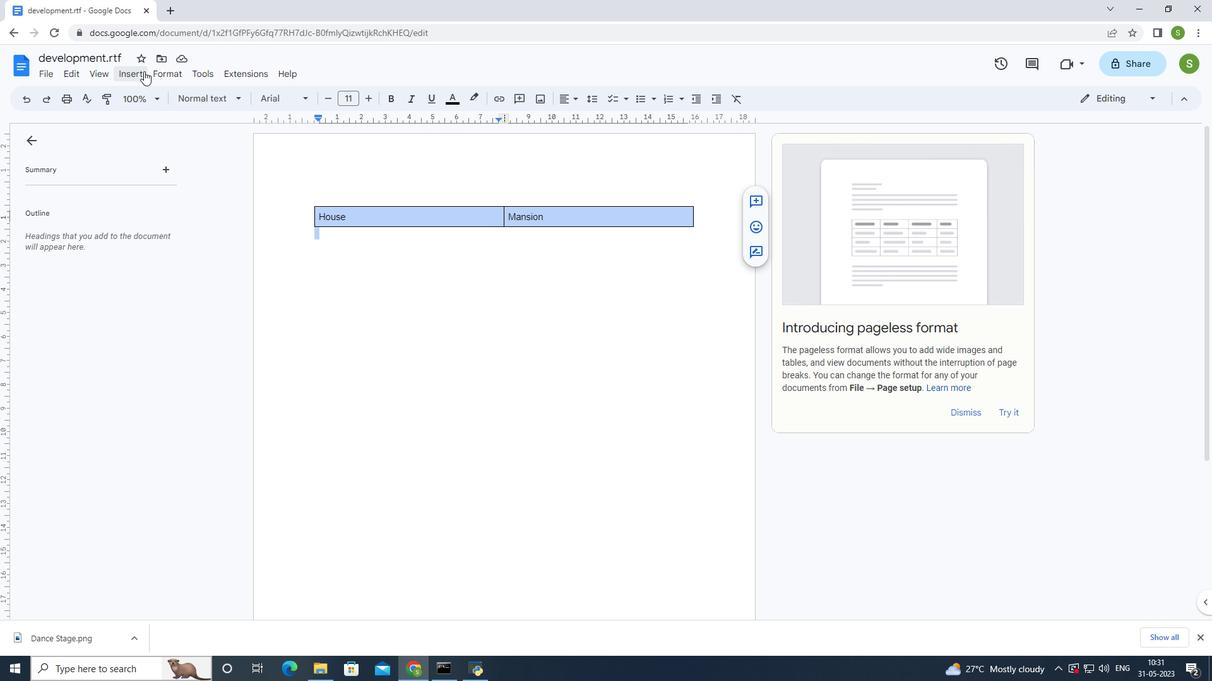 
Action: Mouse pressed left at (125, 72)
Screenshot: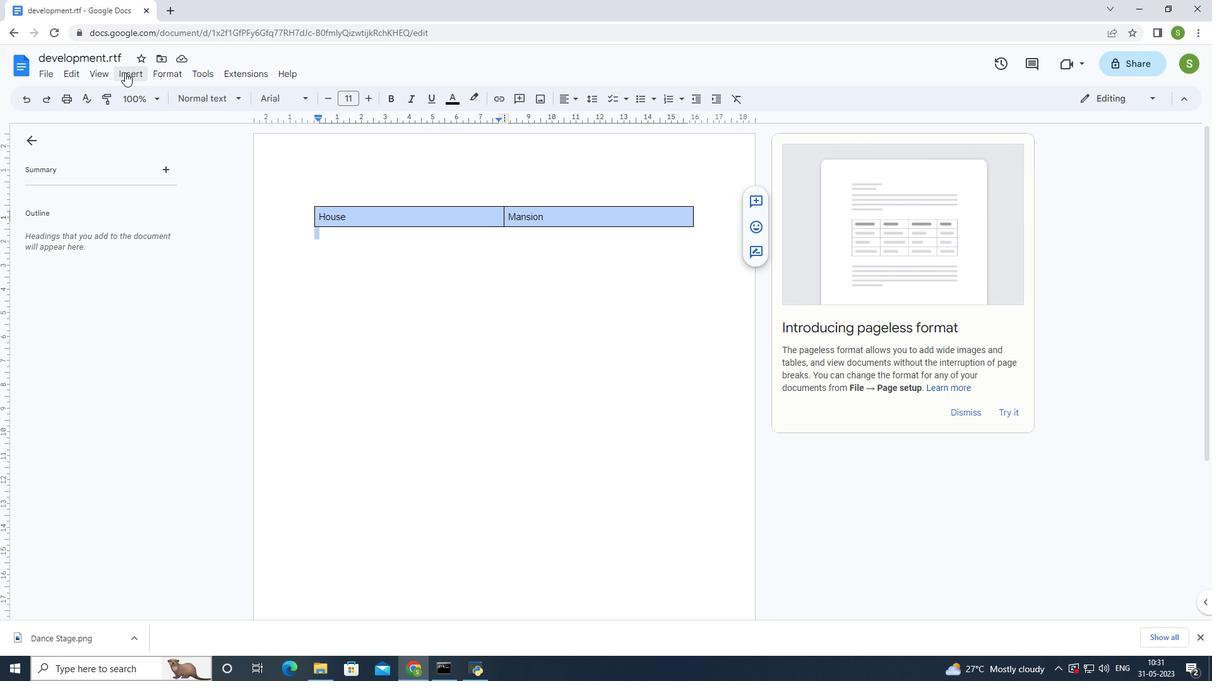 
Action: Mouse moved to (467, 265)
Screenshot: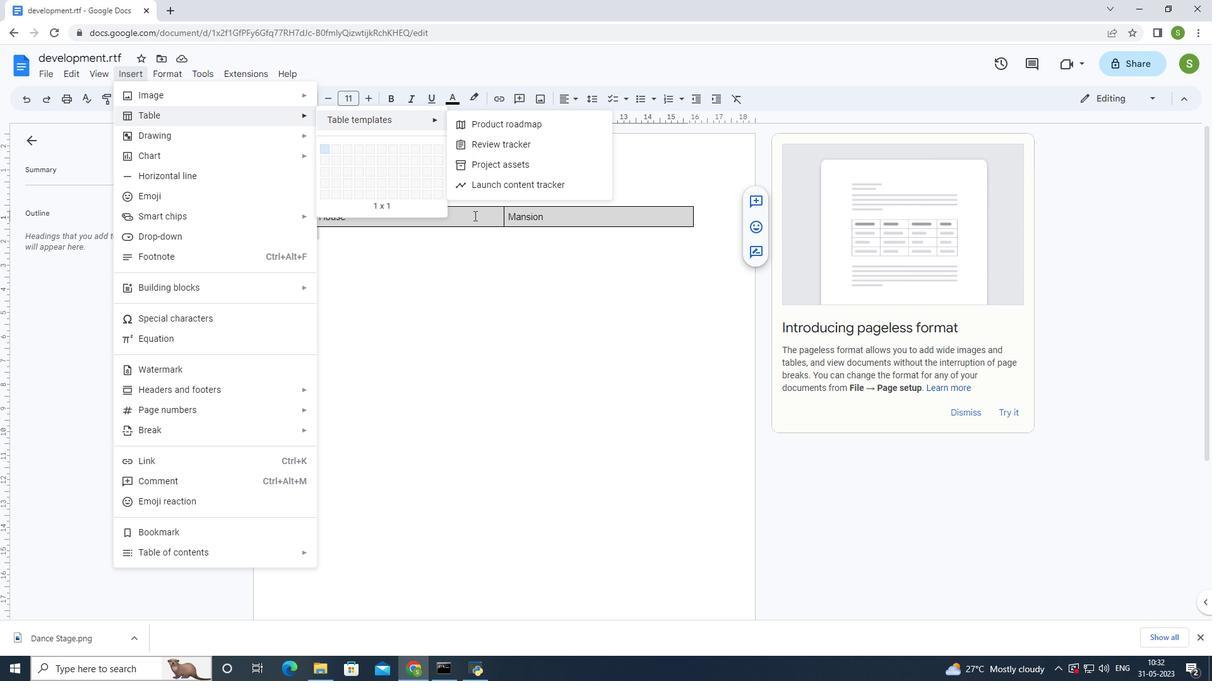 
Action: Mouse pressed left at (467, 265)
Screenshot: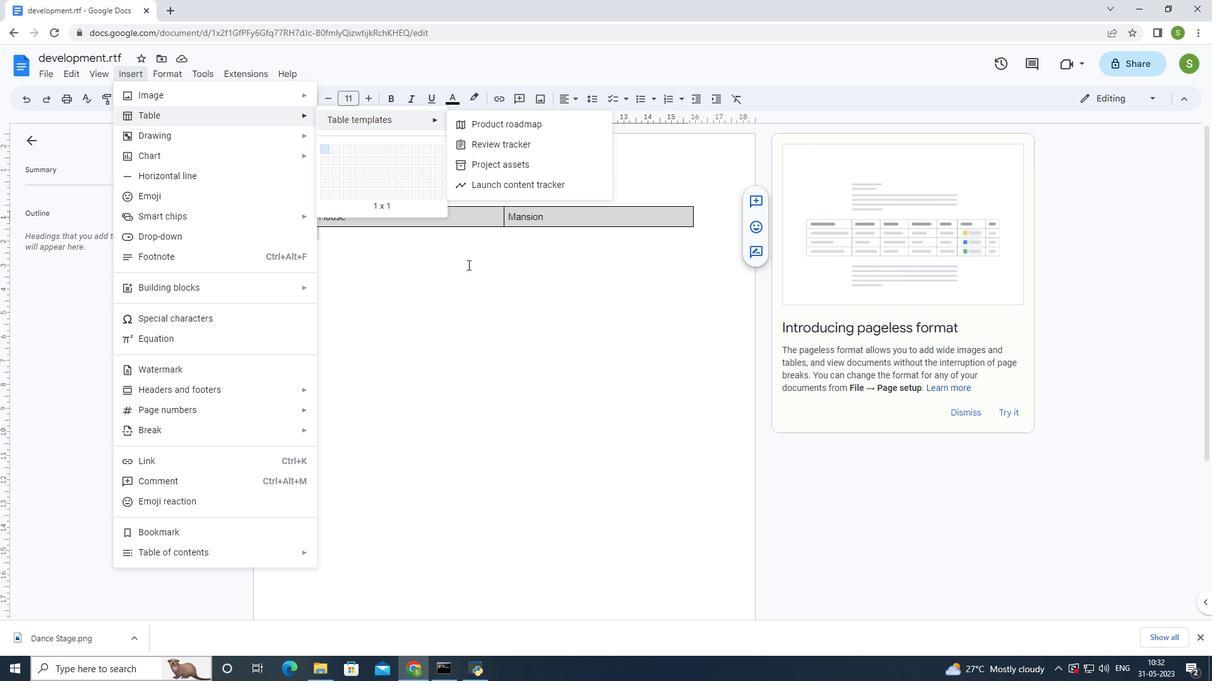 
Action: Mouse moved to (314, 205)
Screenshot: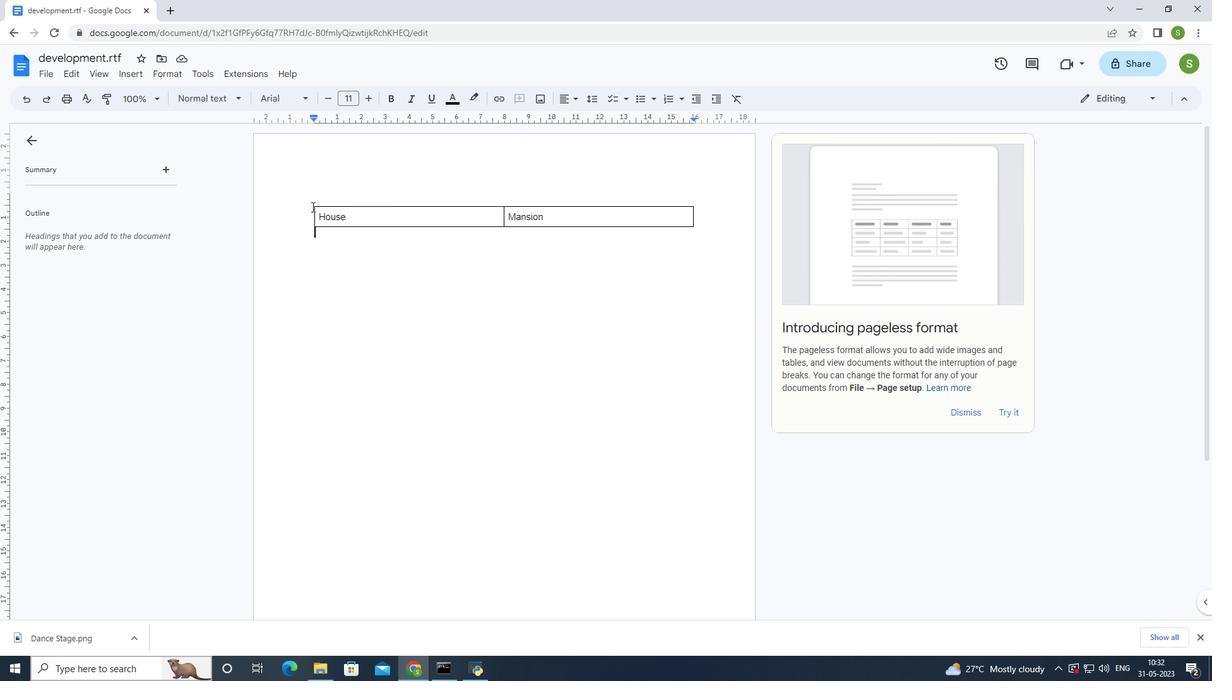 
Action: Mouse pressed left at (314, 205)
Screenshot: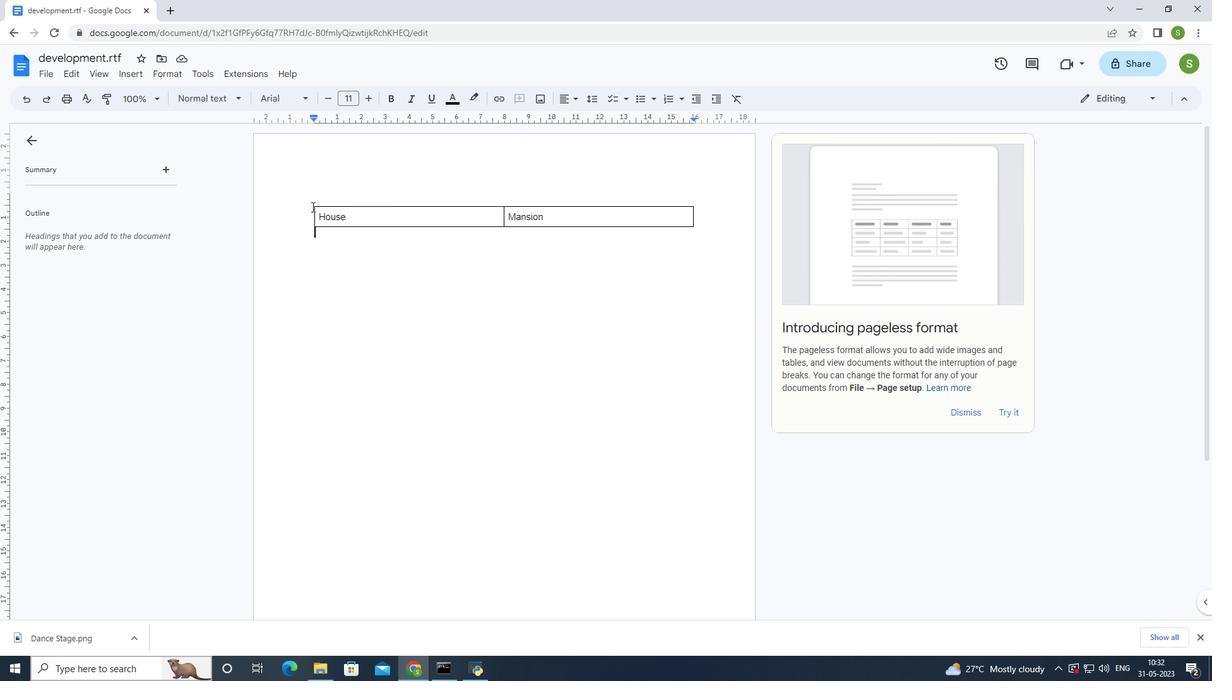 
Action: Mouse moved to (320, 208)
Screenshot: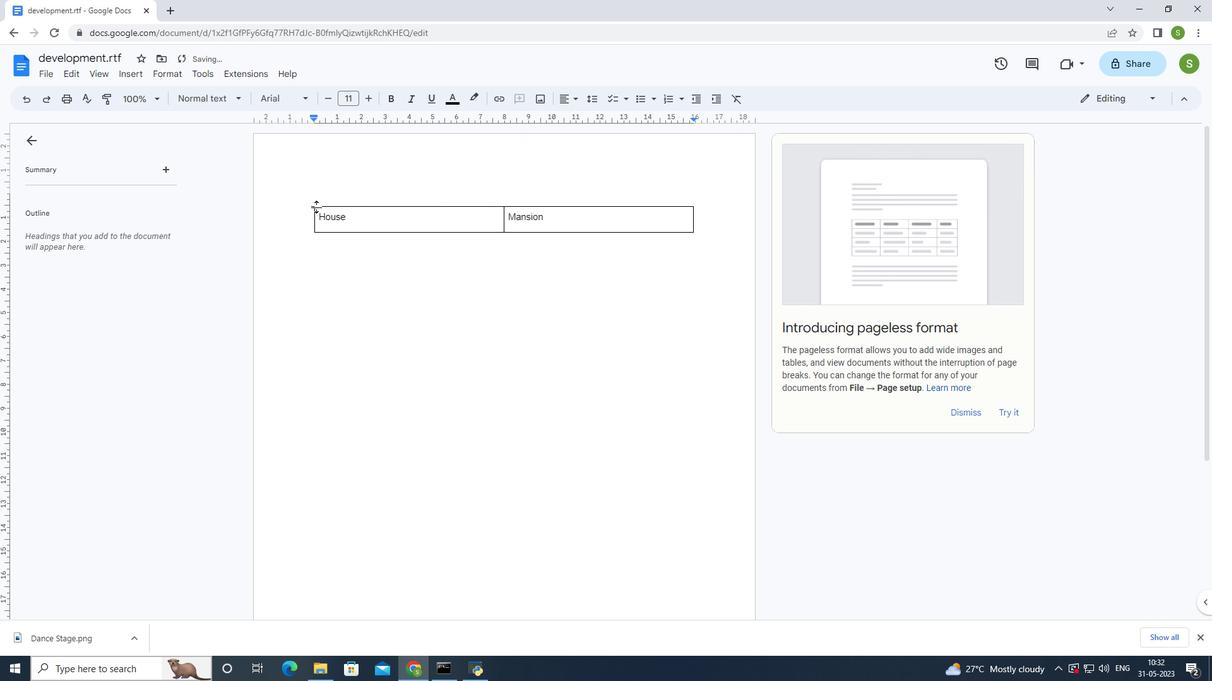 
Action: Mouse pressed left at (320, 208)
Screenshot: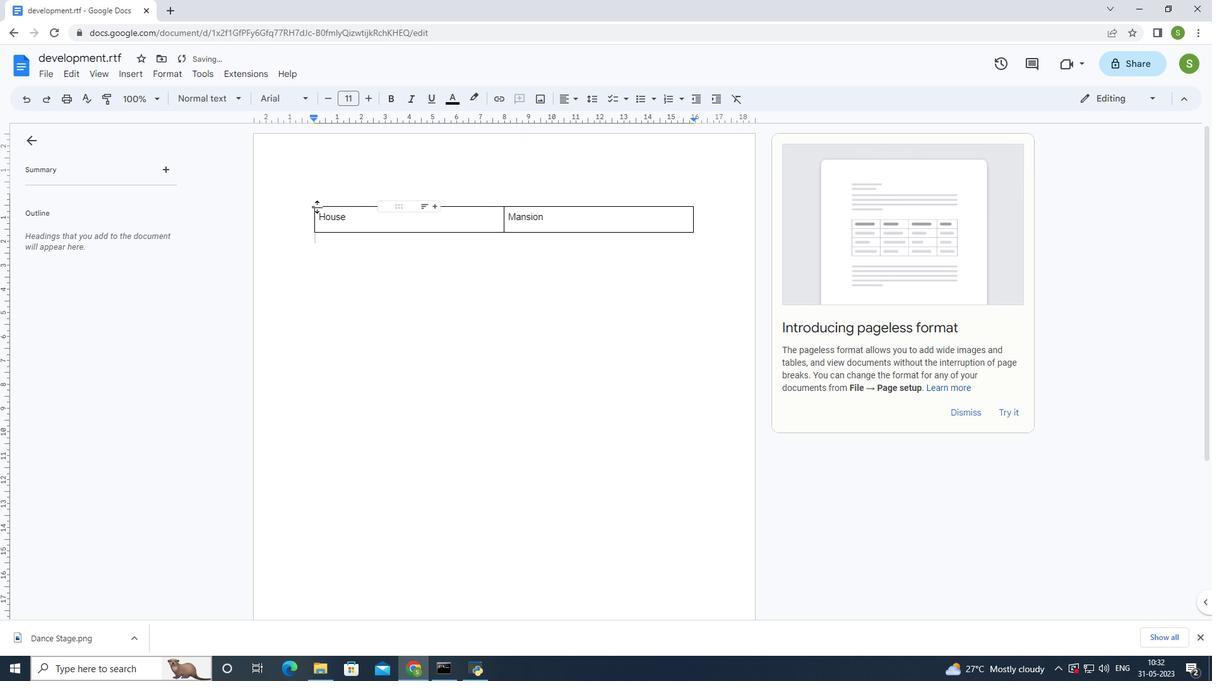 
Action: Mouse moved to (316, 214)
Screenshot: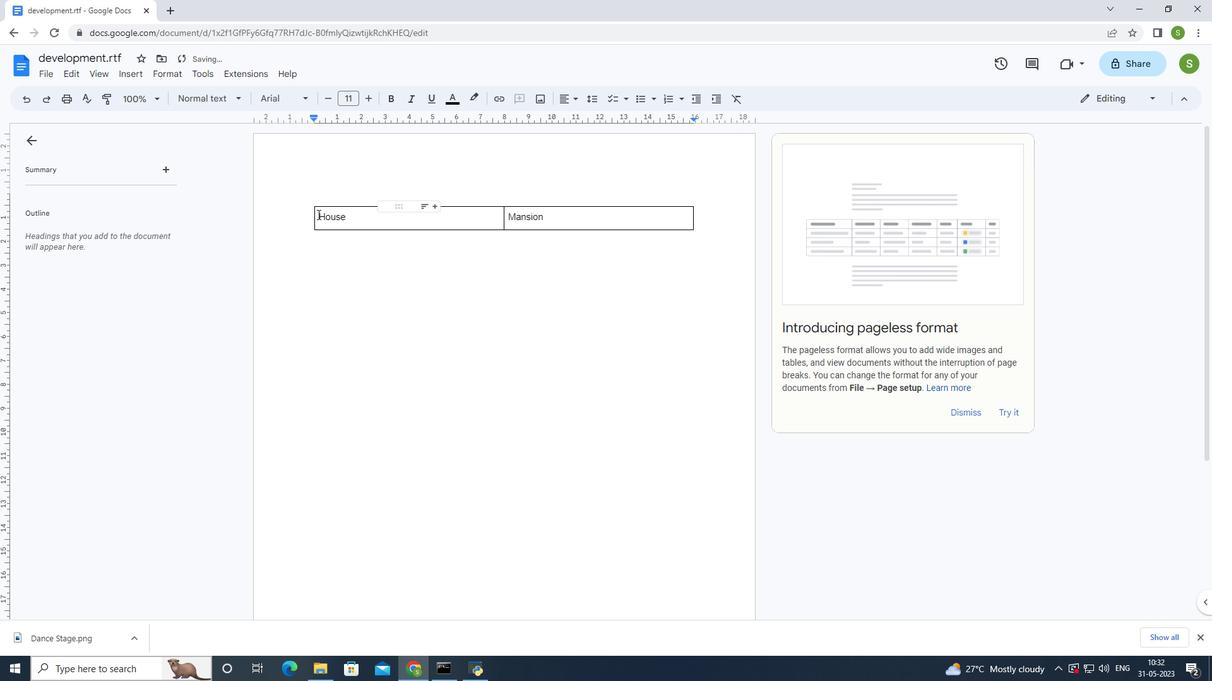 
Action: Mouse pressed left at (316, 214)
Screenshot: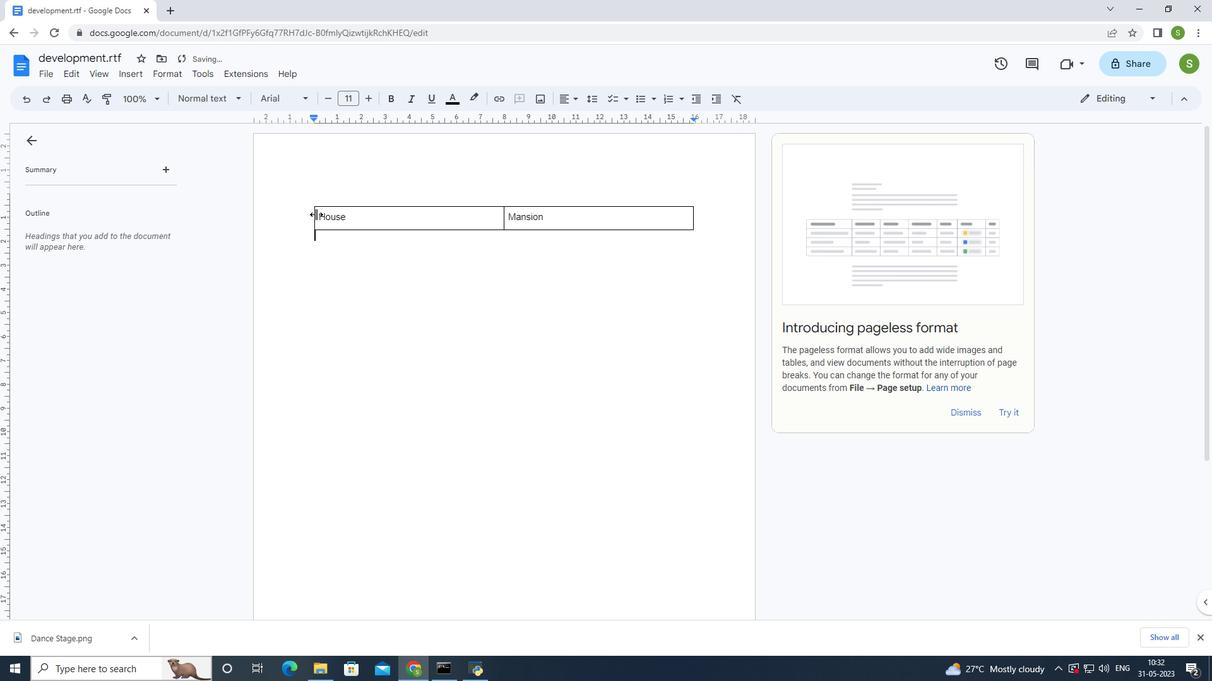 
Action: Mouse moved to (412, 242)
Screenshot: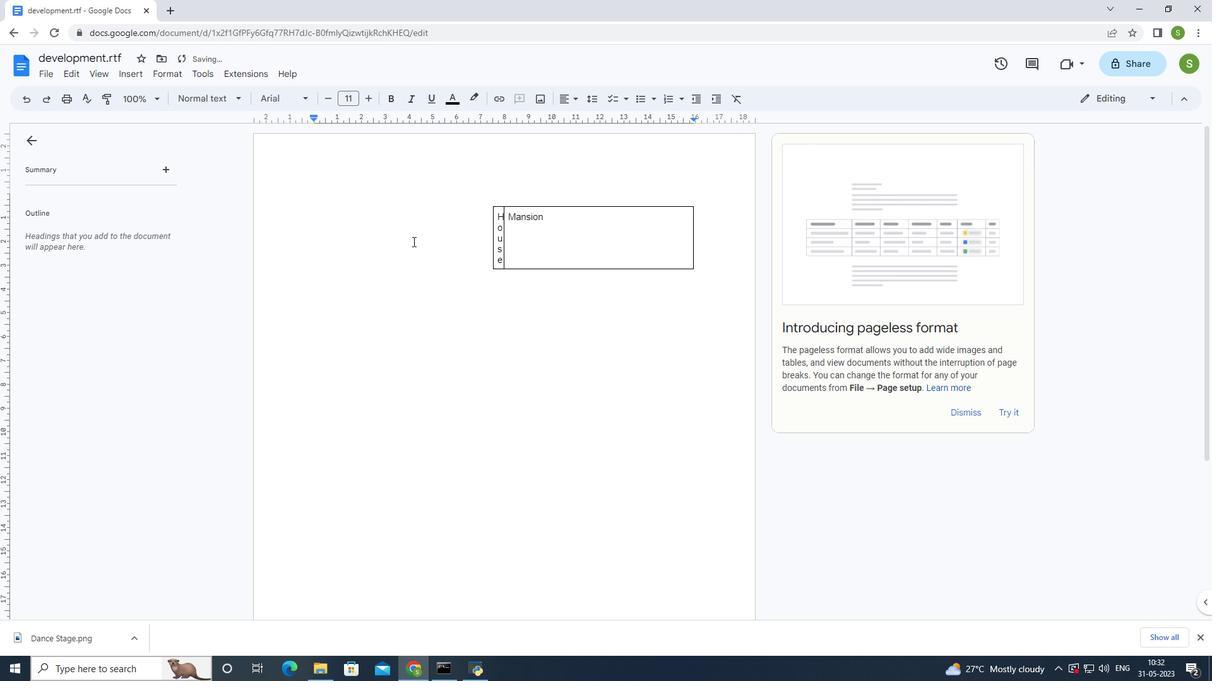 
Action: Key pressed ctrl+Z
Screenshot: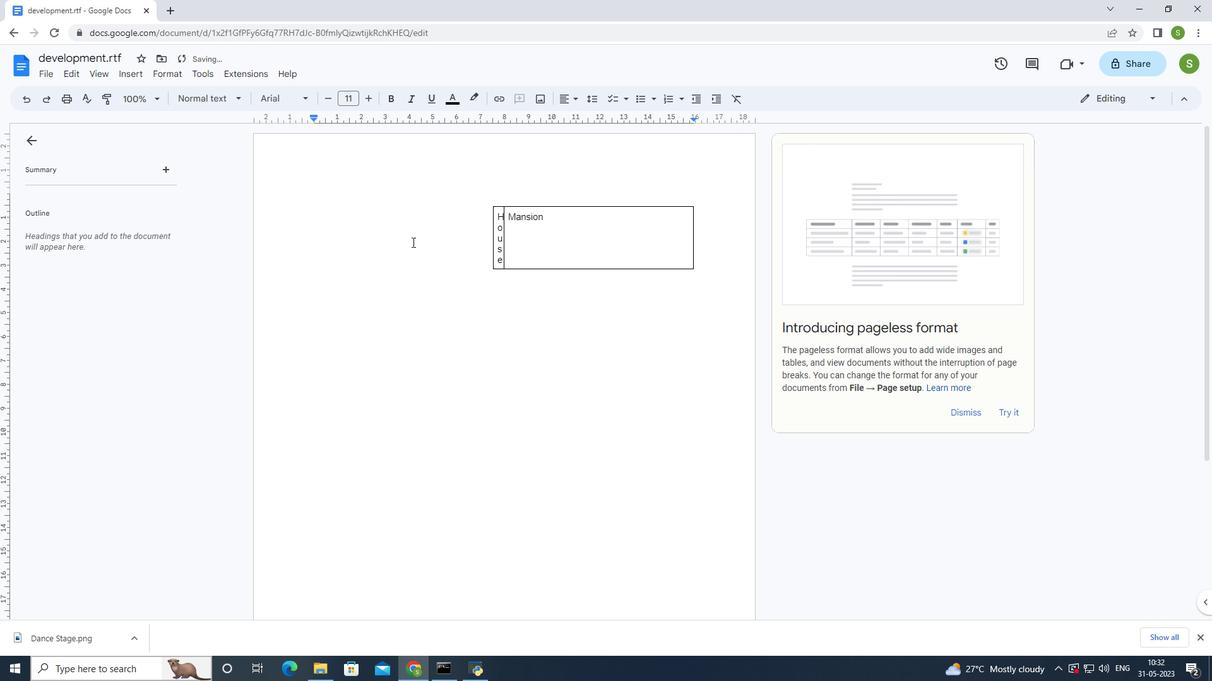 
Action: Mouse moved to (317, 210)
Screenshot: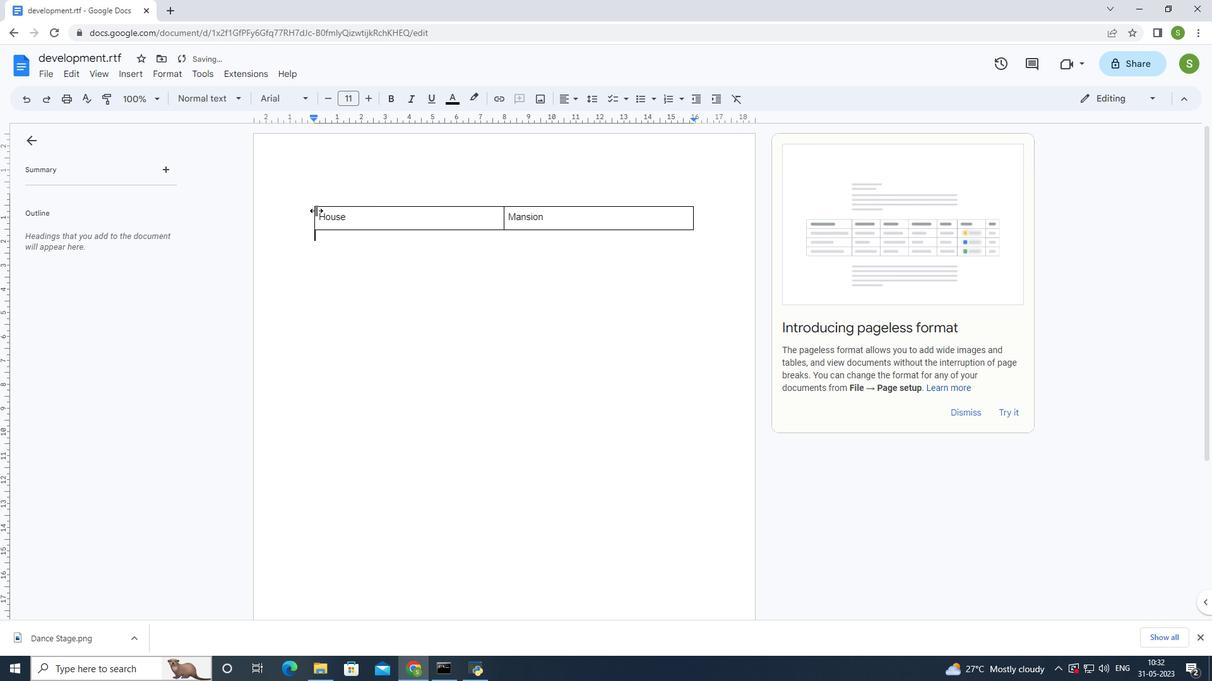 
Action: Mouse pressed left at (317, 210)
Screenshot: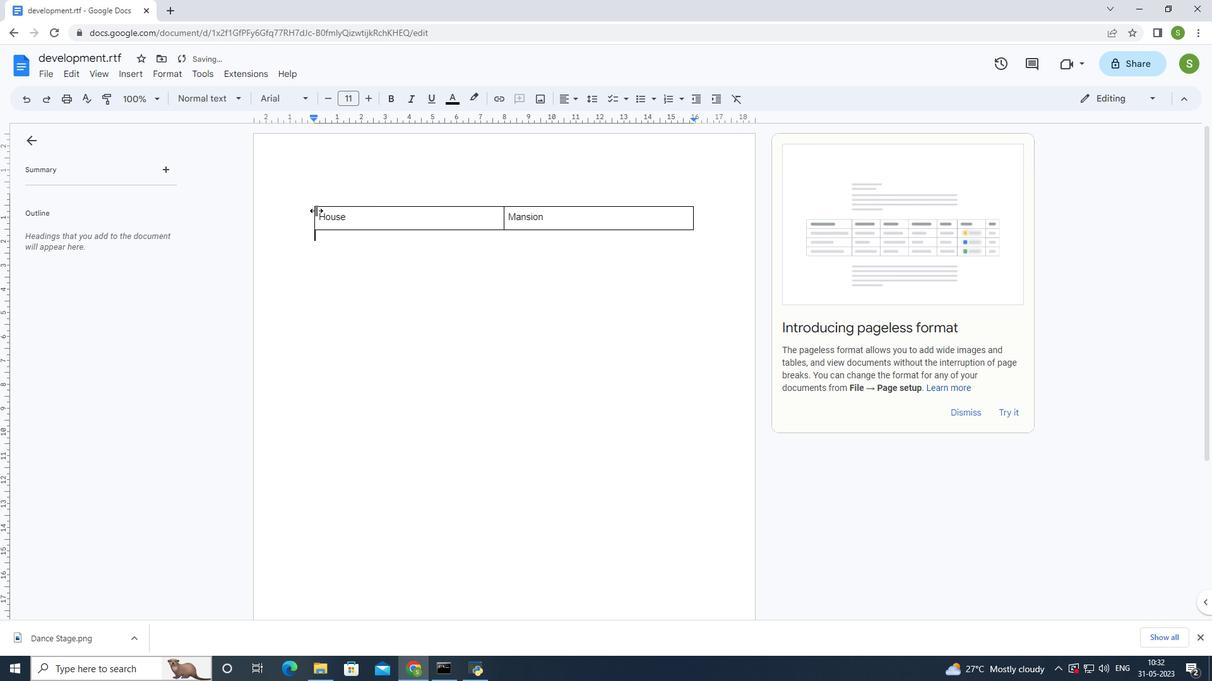 
Action: Mouse moved to (452, 101)
Screenshot: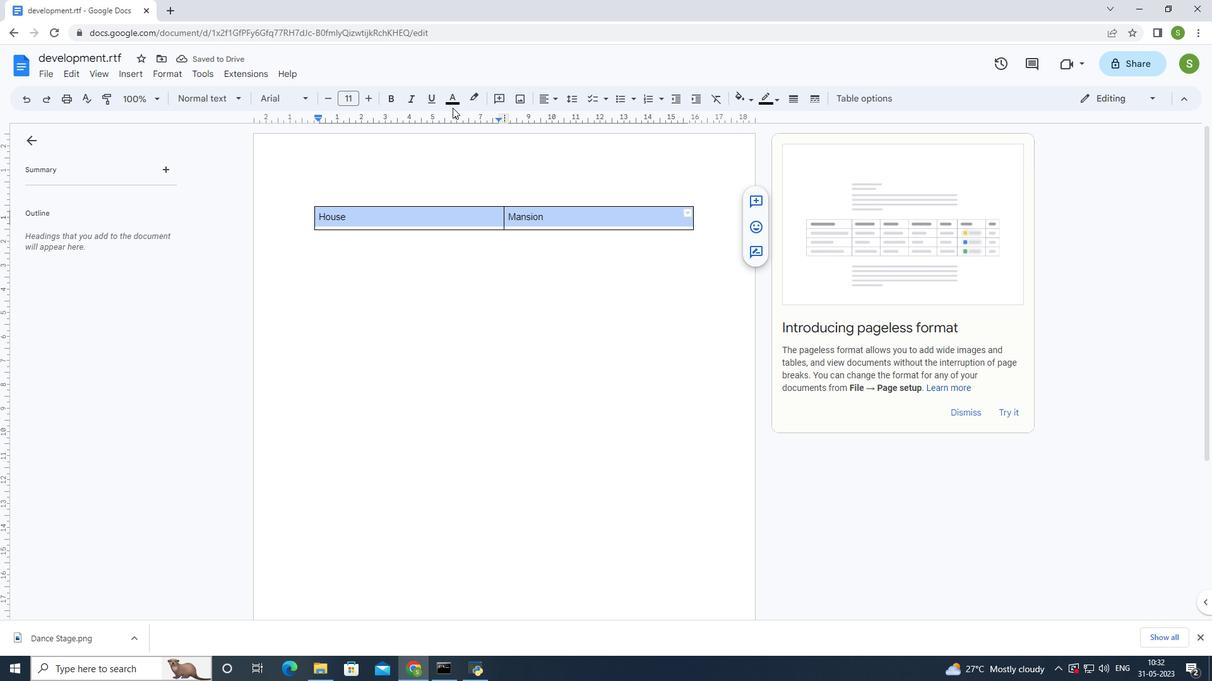 
Action: Mouse pressed left at (452, 101)
Screenshot: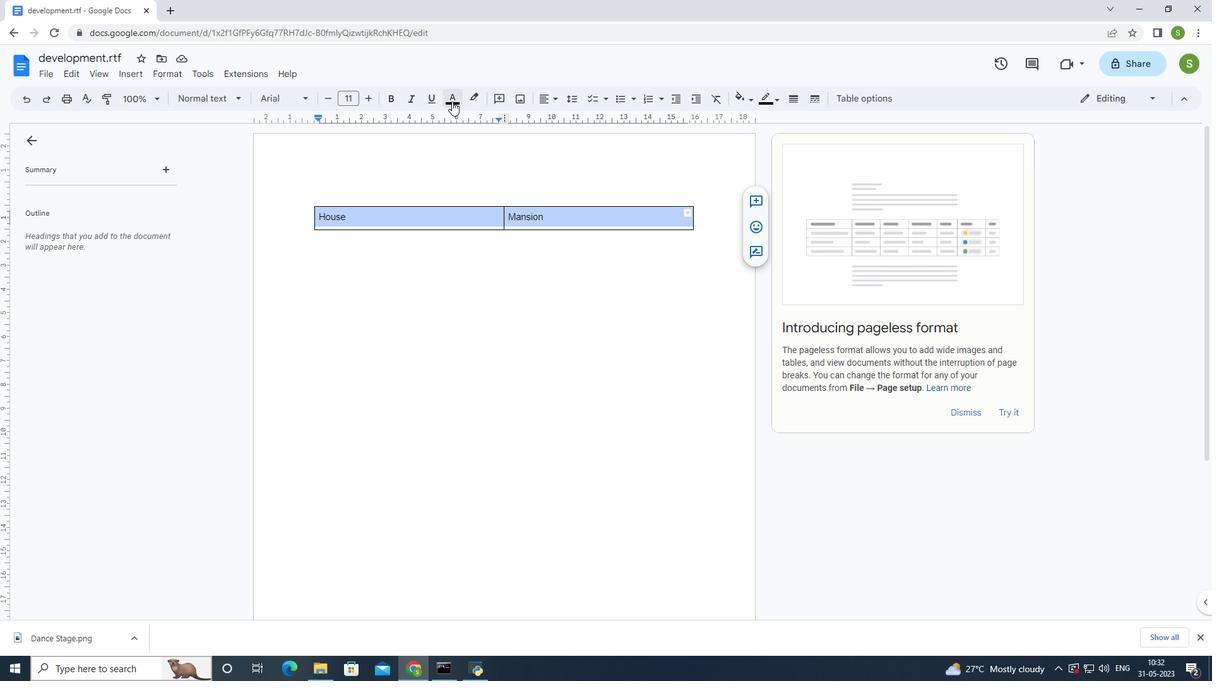 
Action: Mouse moved to (556, 205)
Screenshot: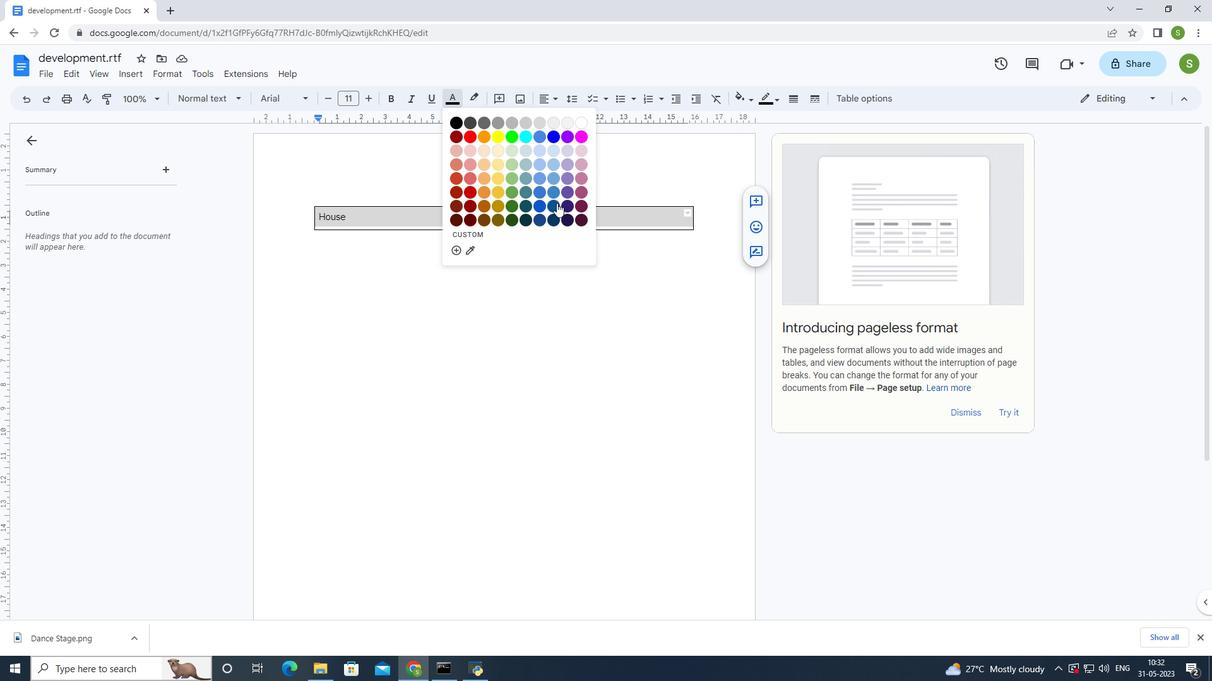 
Action: Mouse pressed left at (556, 205)
Screenshot: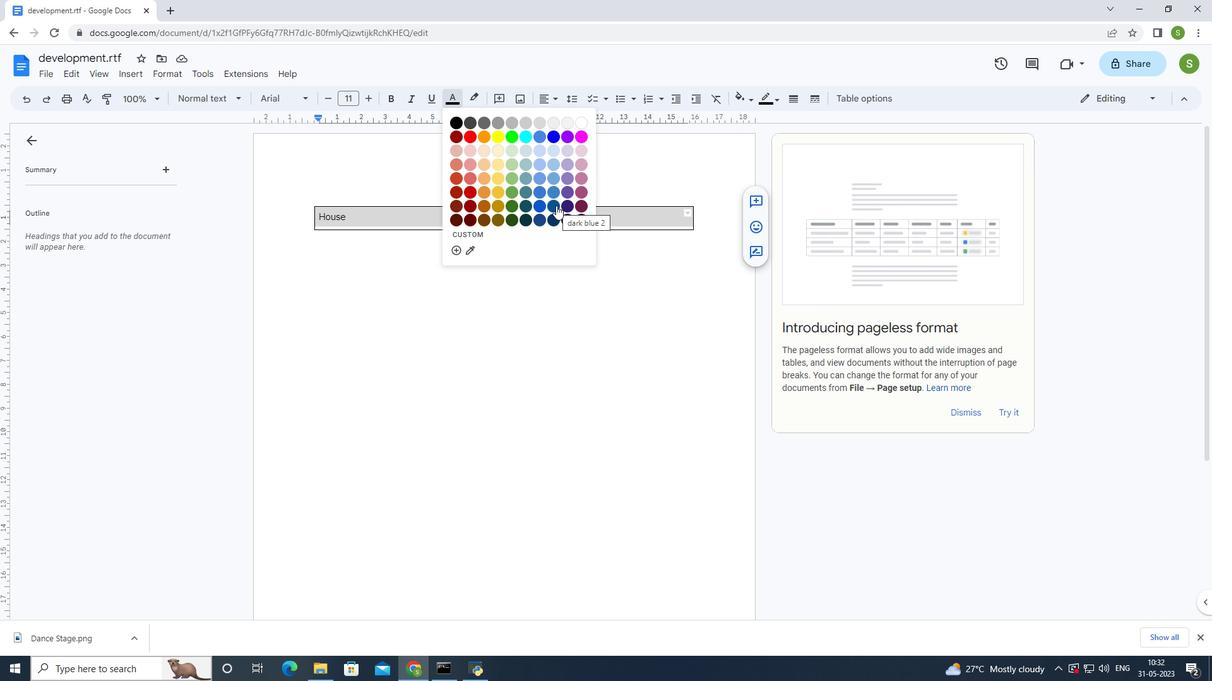 
Action: Mouse moved to (394, 267)
Screenshot: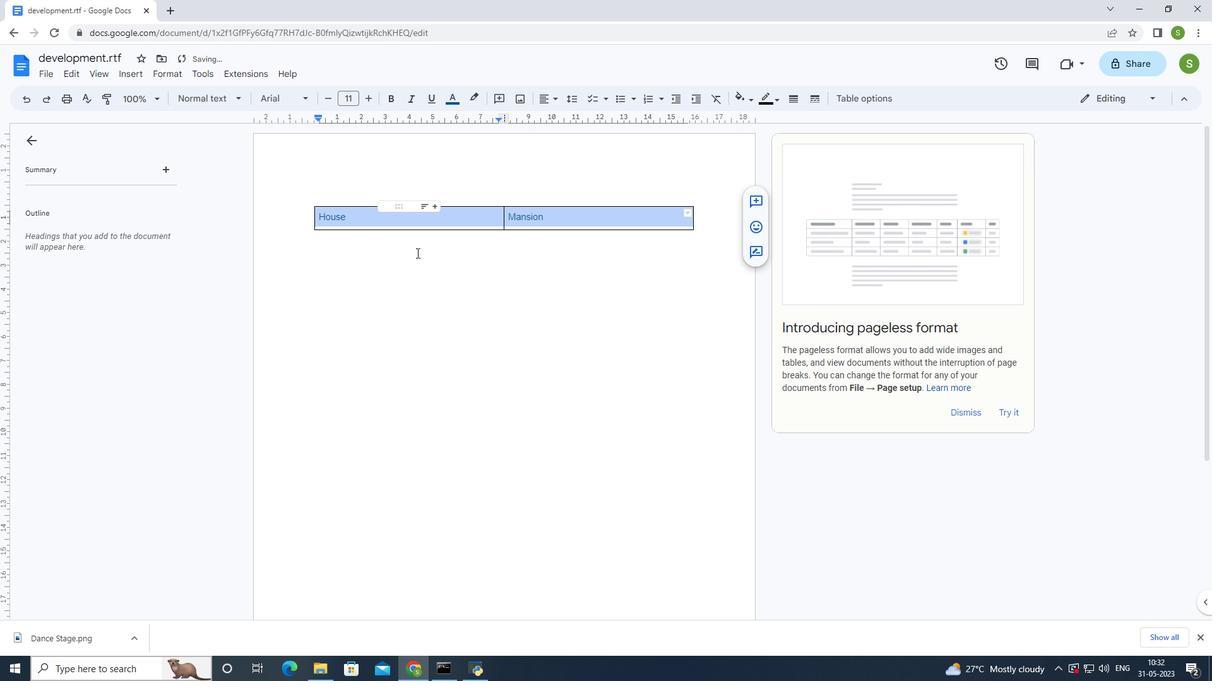 
Action: Mouse pressed left at (394, 267)
Screenshot: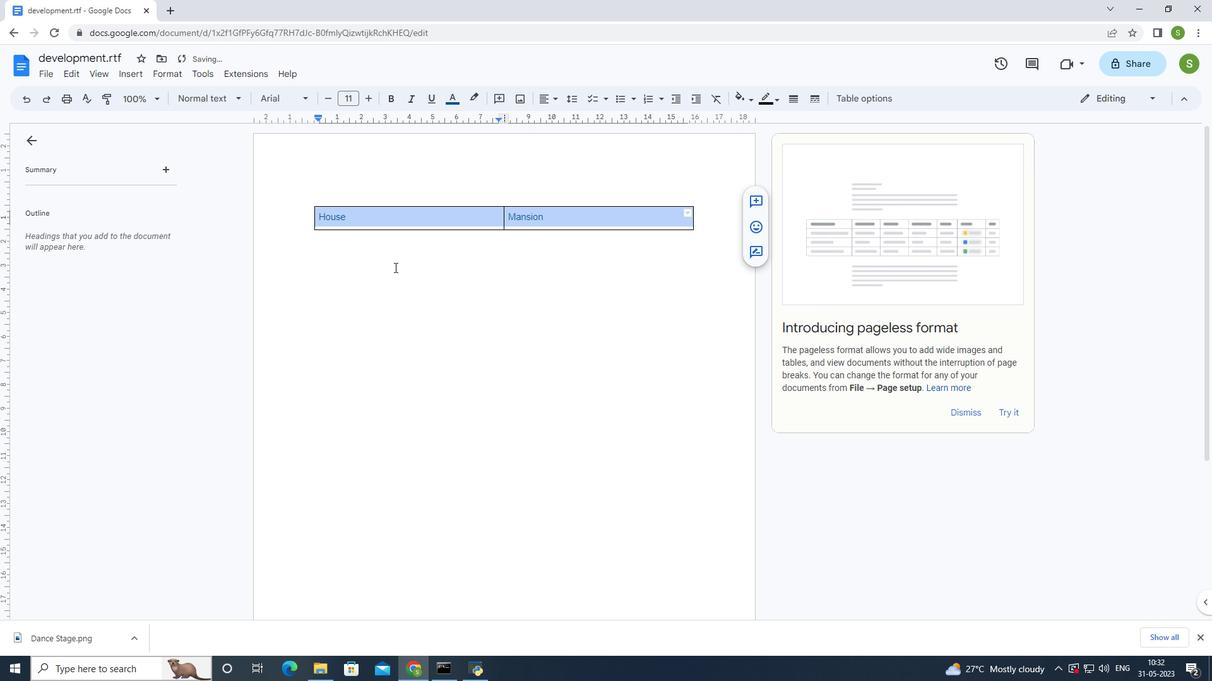 
Action: Mouse moved to (309, 205)
Screenshot: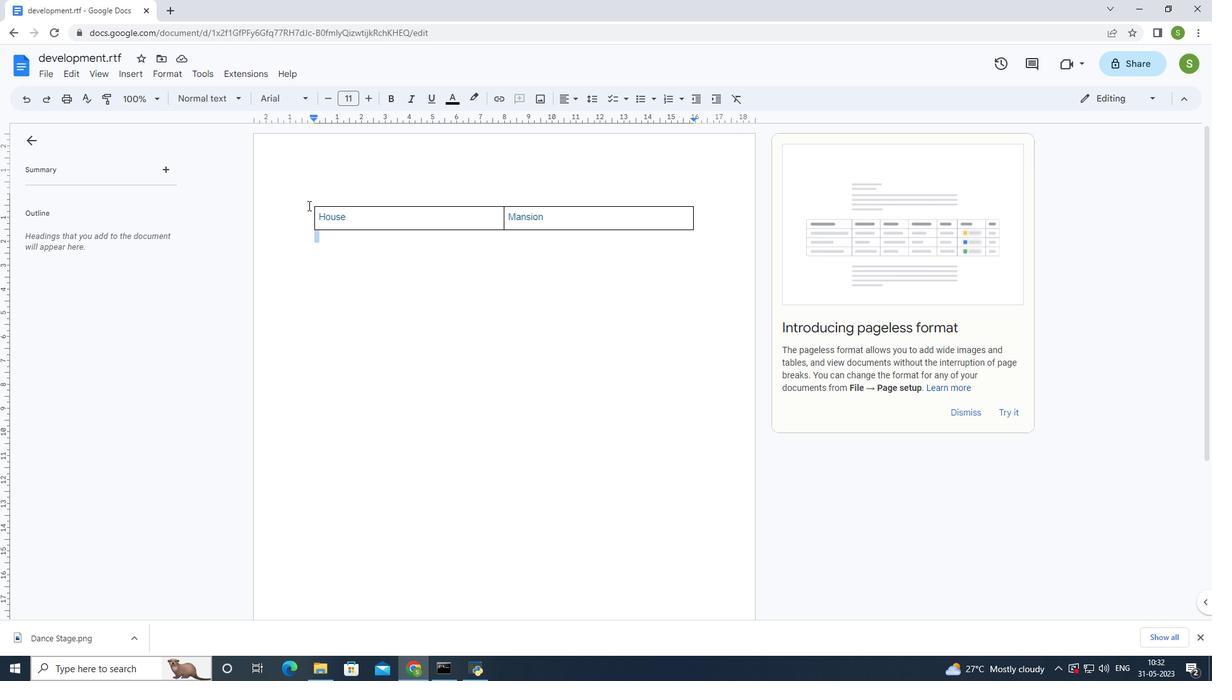 
Action: Mouse pressed left at (309, 205)
Screenshot: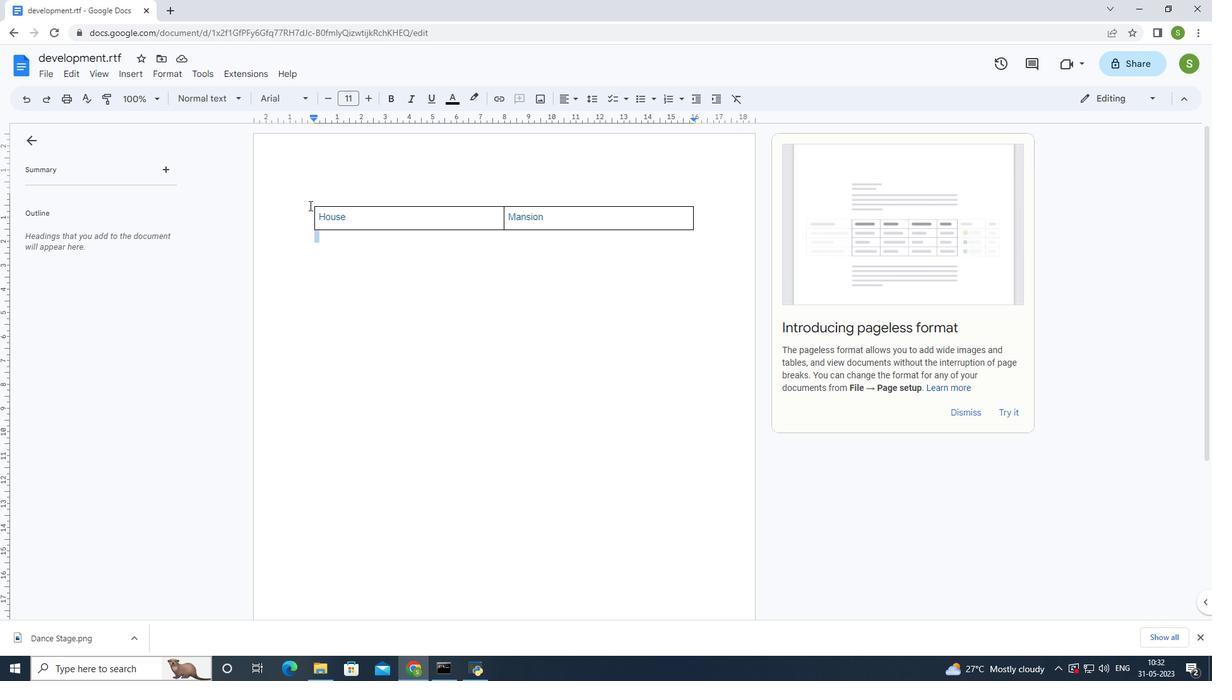 
Action: Mouse moved to (466, 95)
Screenshot: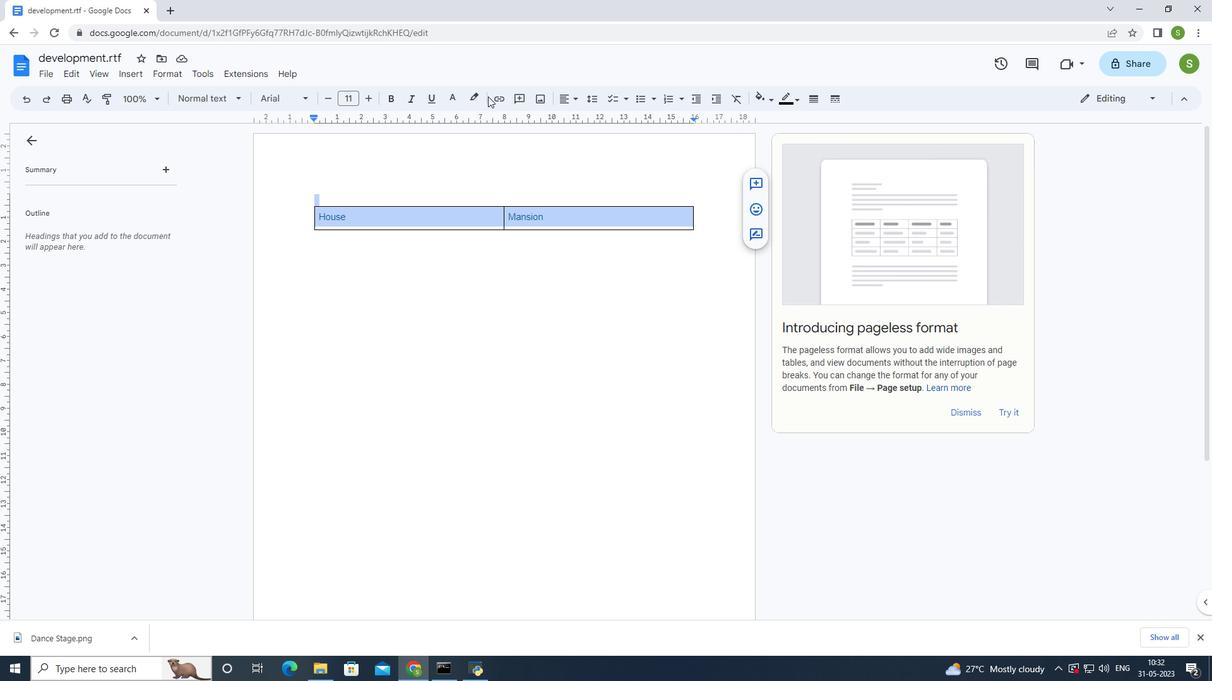
Action: Mouse pressed left at (466, 95)
Screenshot: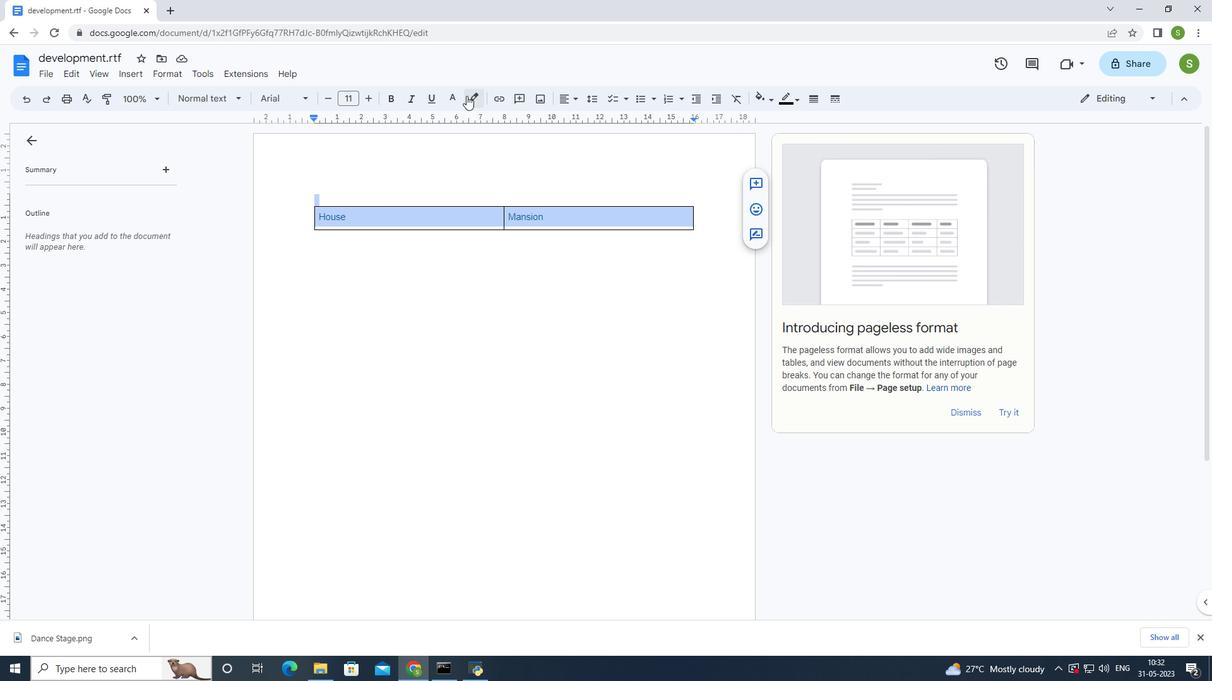 
Action: Mouse moved to (575, 159)
Screenshot: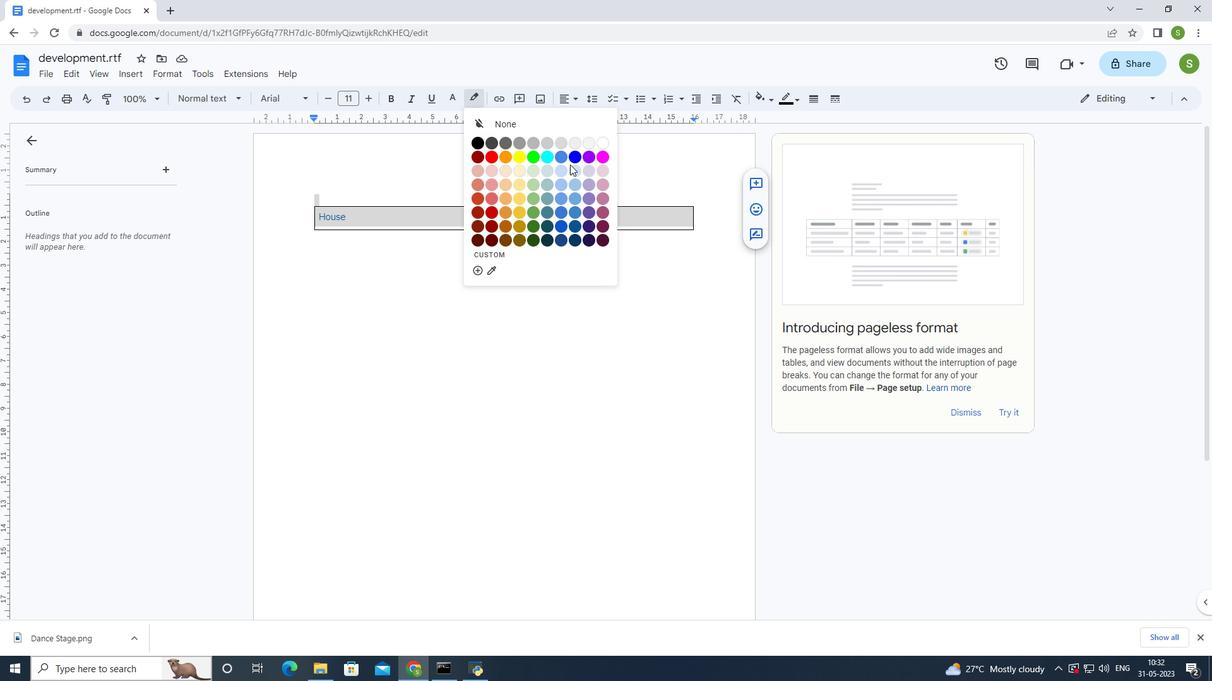 
Action: Mouse pressed left at (575, 159)
Screenshot: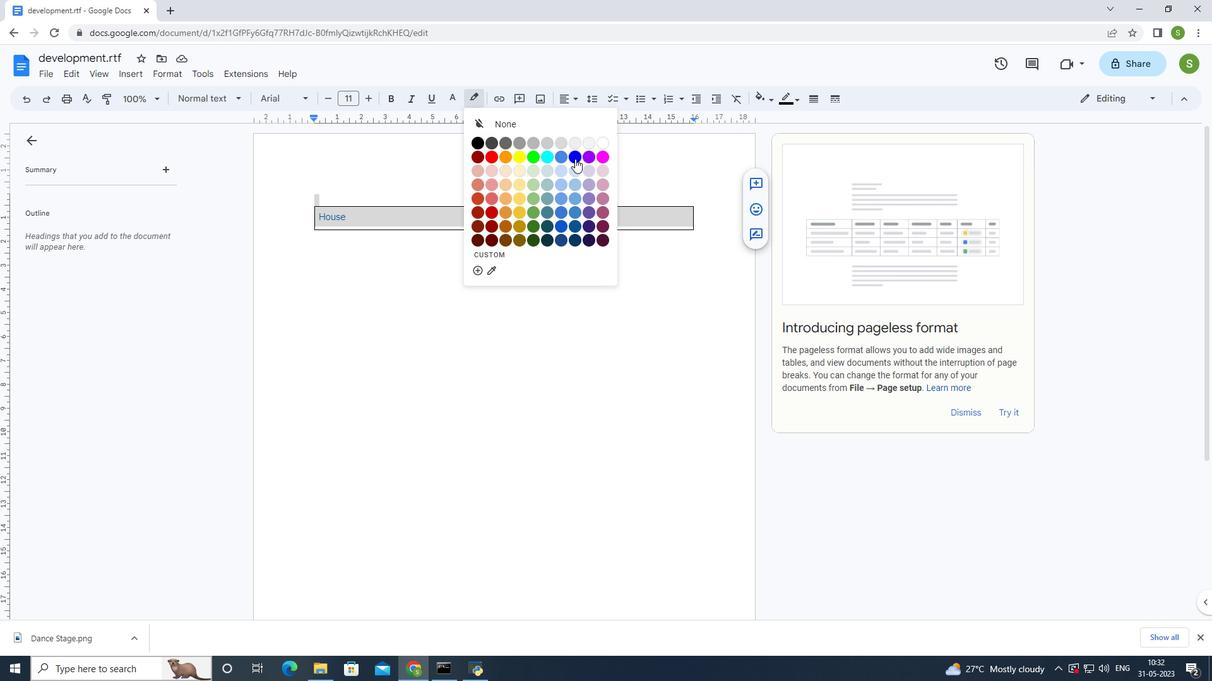 
Action: Mouse moved to (460, 255)
Screenshot: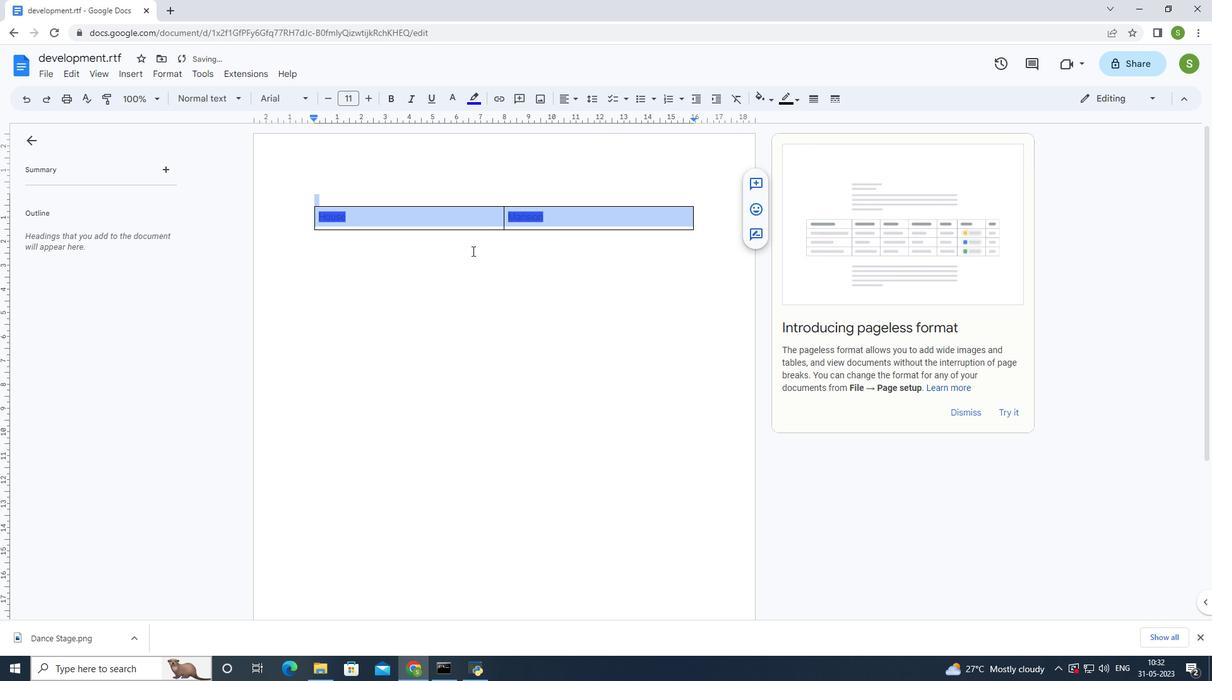 
Action: Mouse pressed left at (460, 255)
Screenshot: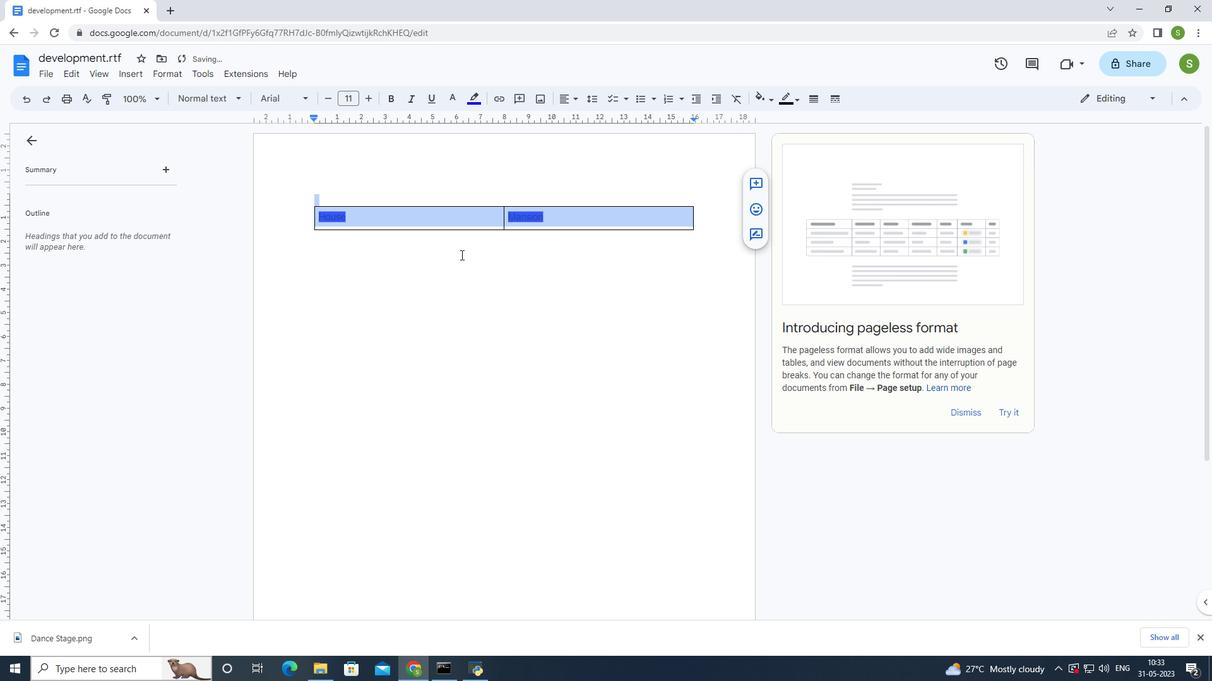 
Action: Mouse moved to (308, 203)
Screenshot: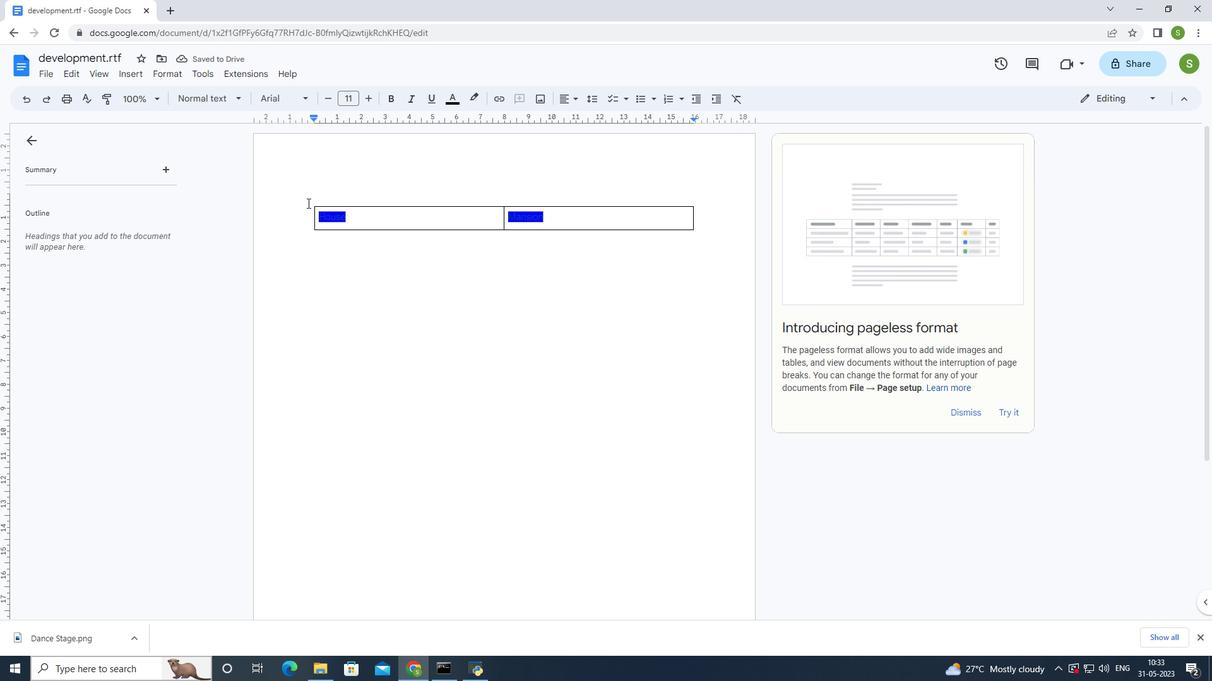 
Action: Mouse pressed left at (308, 203)
Screenshot: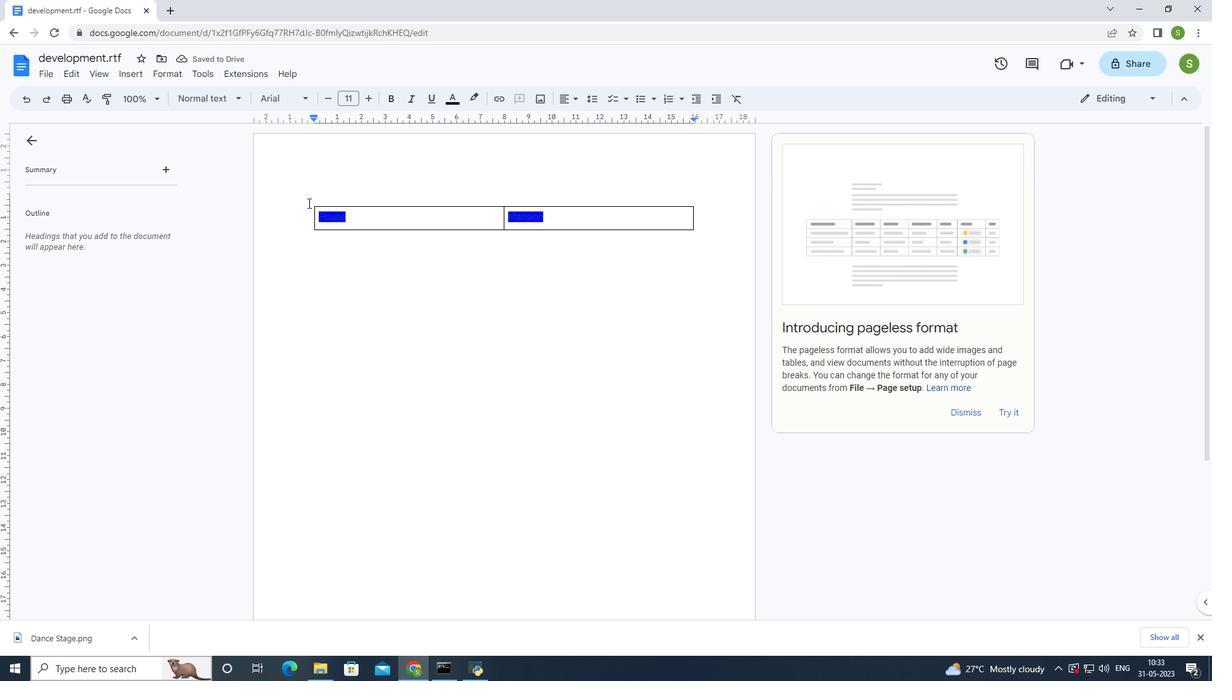 
Action: Mouse moved to (471, 96)
Screenshot: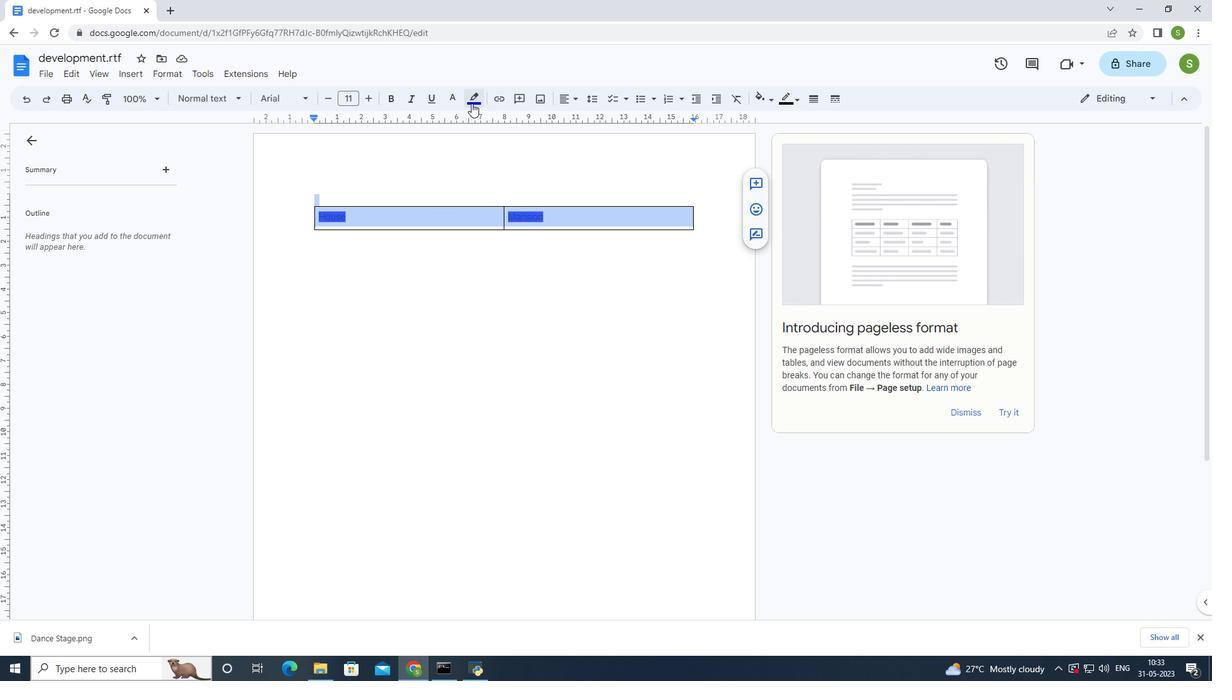 
Action: Mouse pressed left at (471, 96)
Screenshot: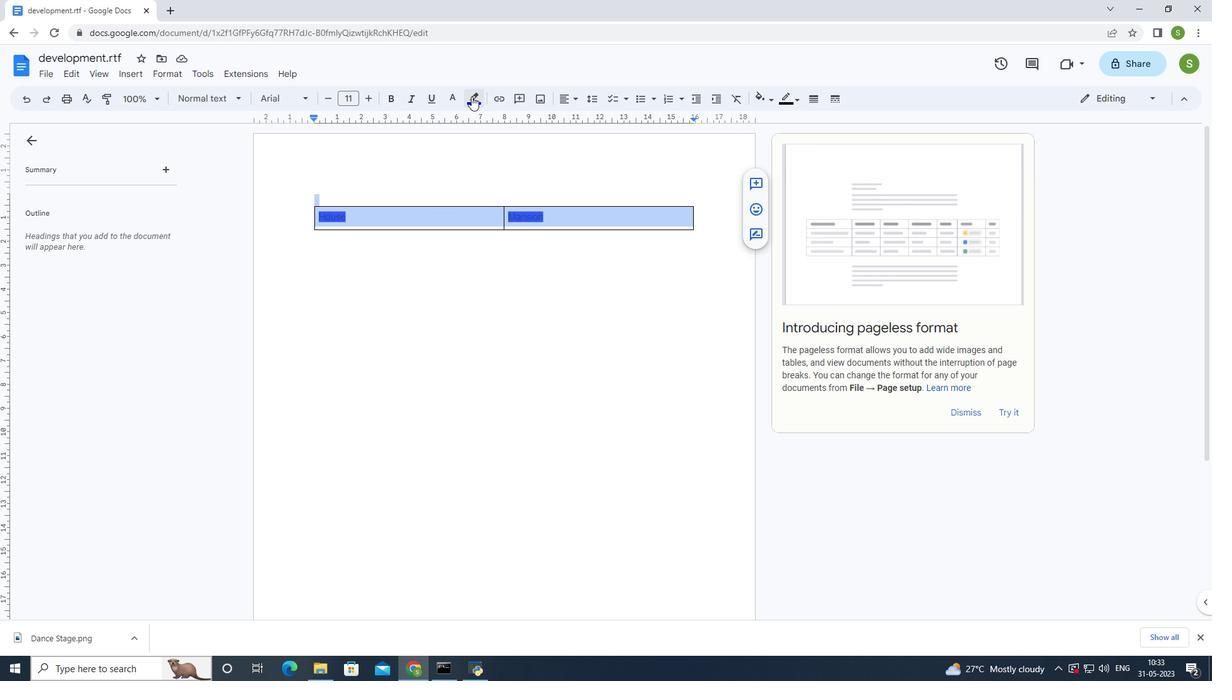 
Action: Mouse moved to (578, 140)
Screenshot: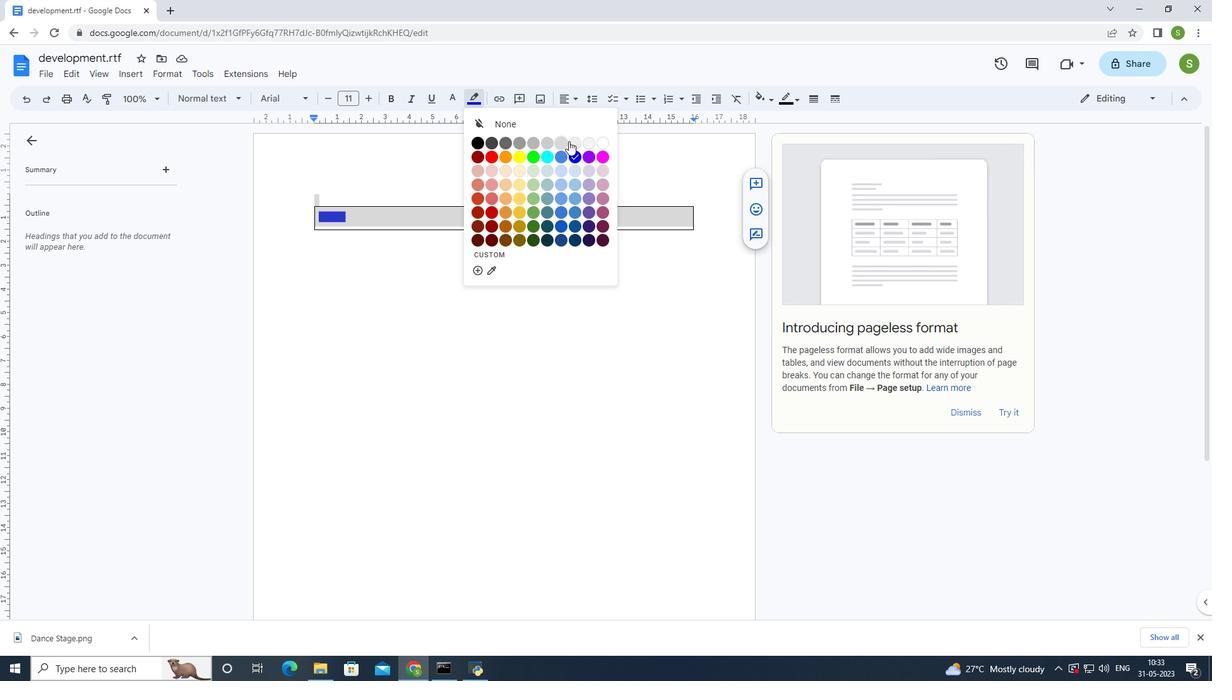 
Action: Mouse pressed left at (578, 140)
Screenshot: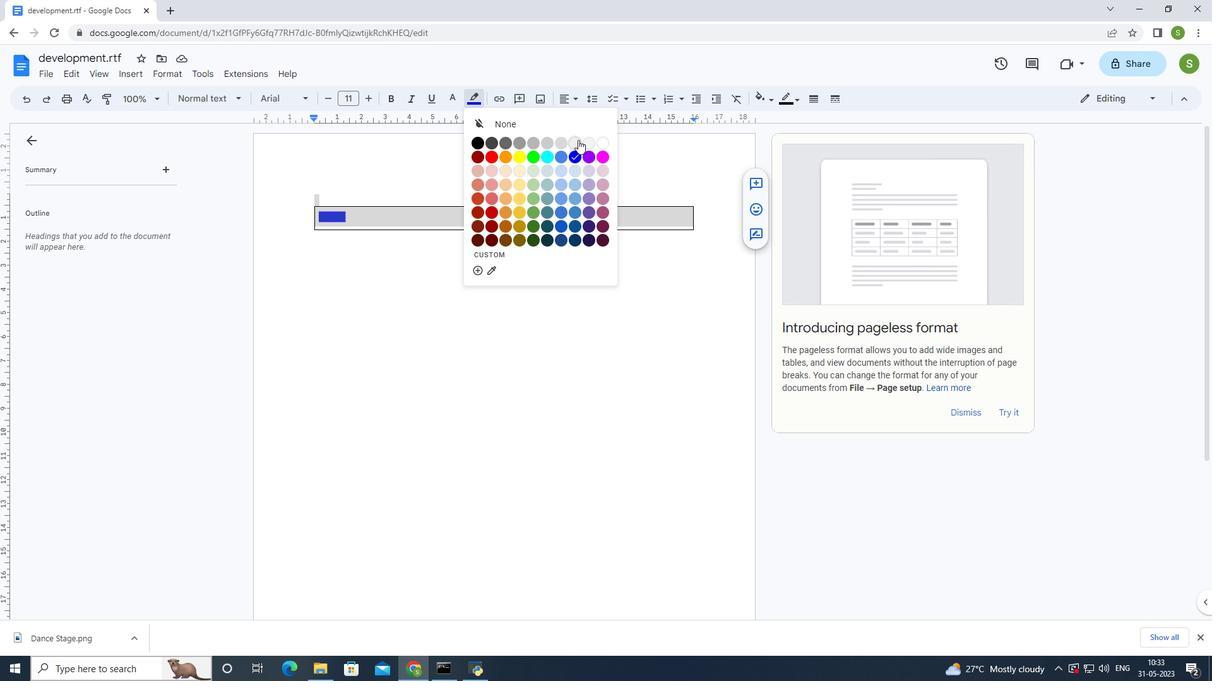 
Action: Mouse moved to (762, 99)
Screenshot: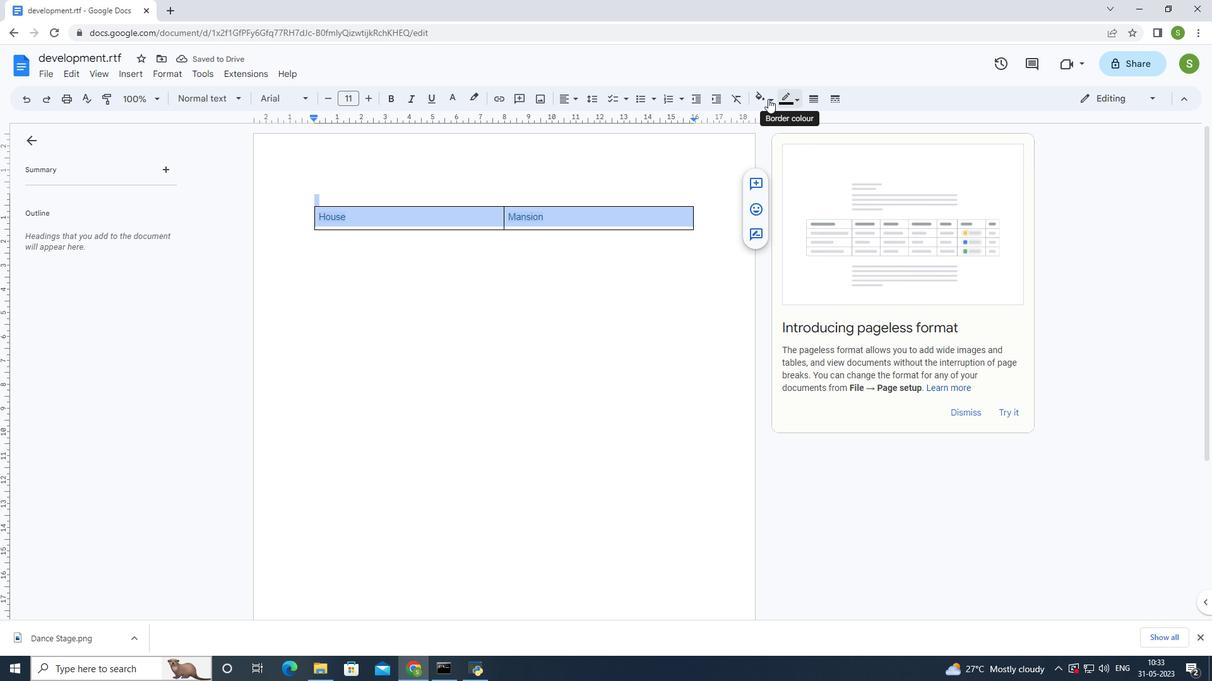 
Action: Mouse pressed left at (762, 99)
Screenshot: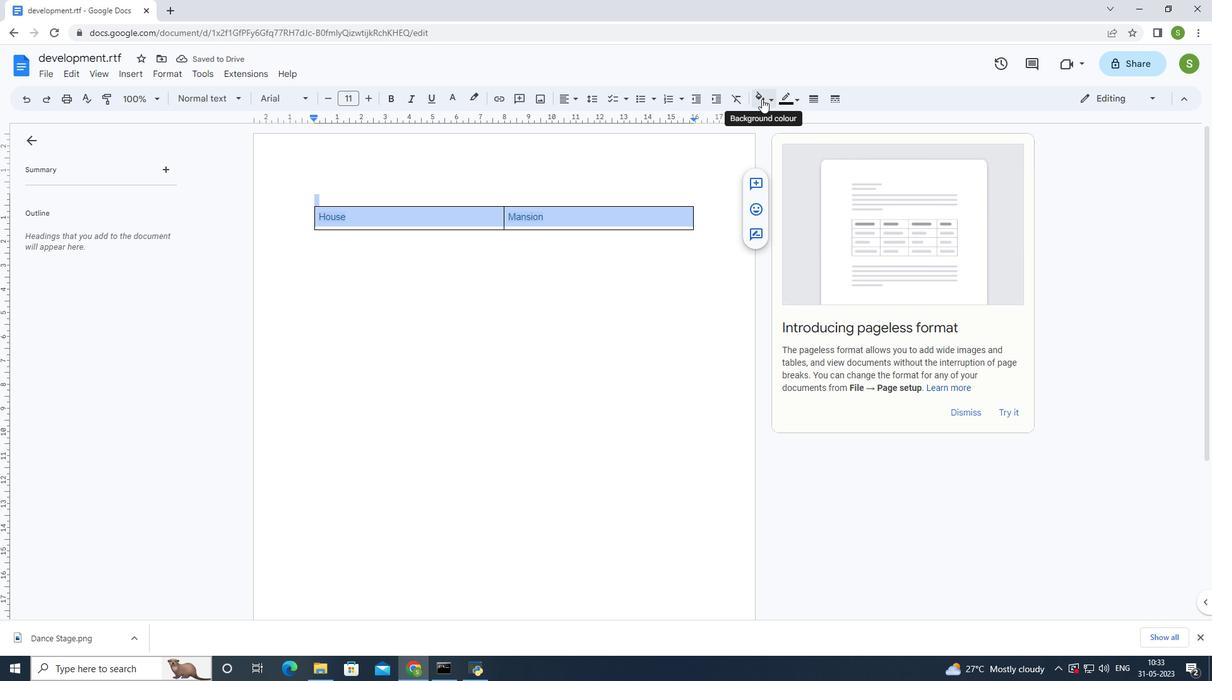 
Action: Mouse moved to (860, 214)
Screenshot: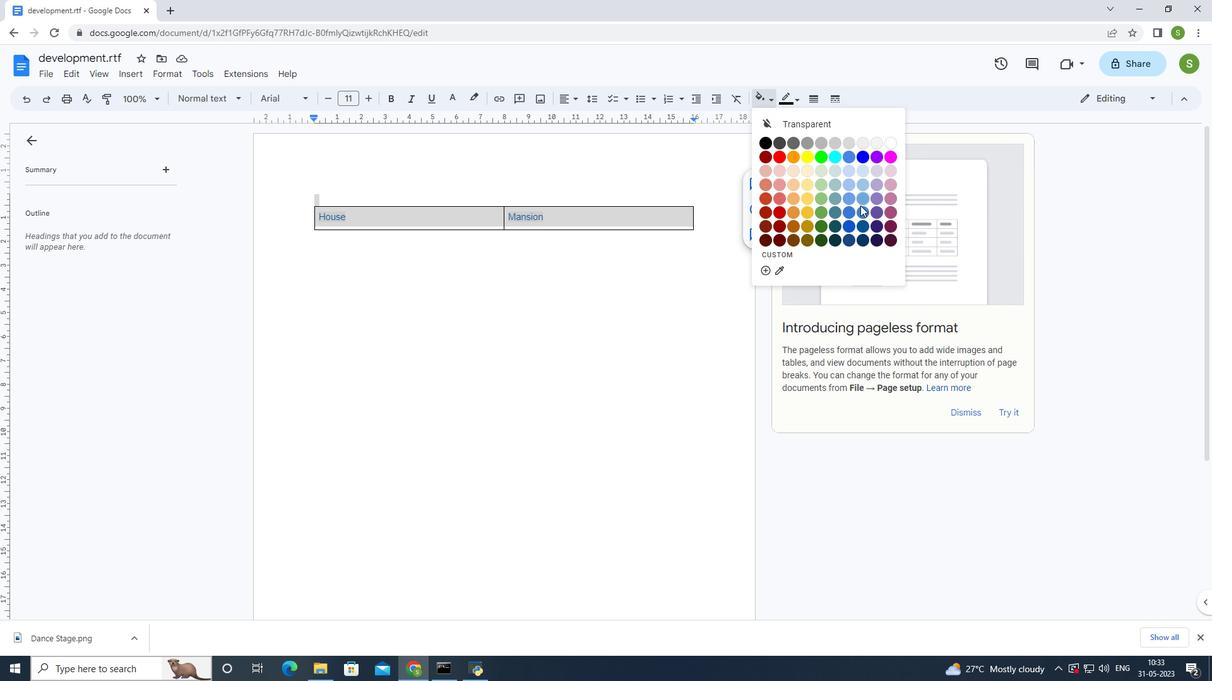 
Action: Mouse pressed left at (860, 214)
Screenshot: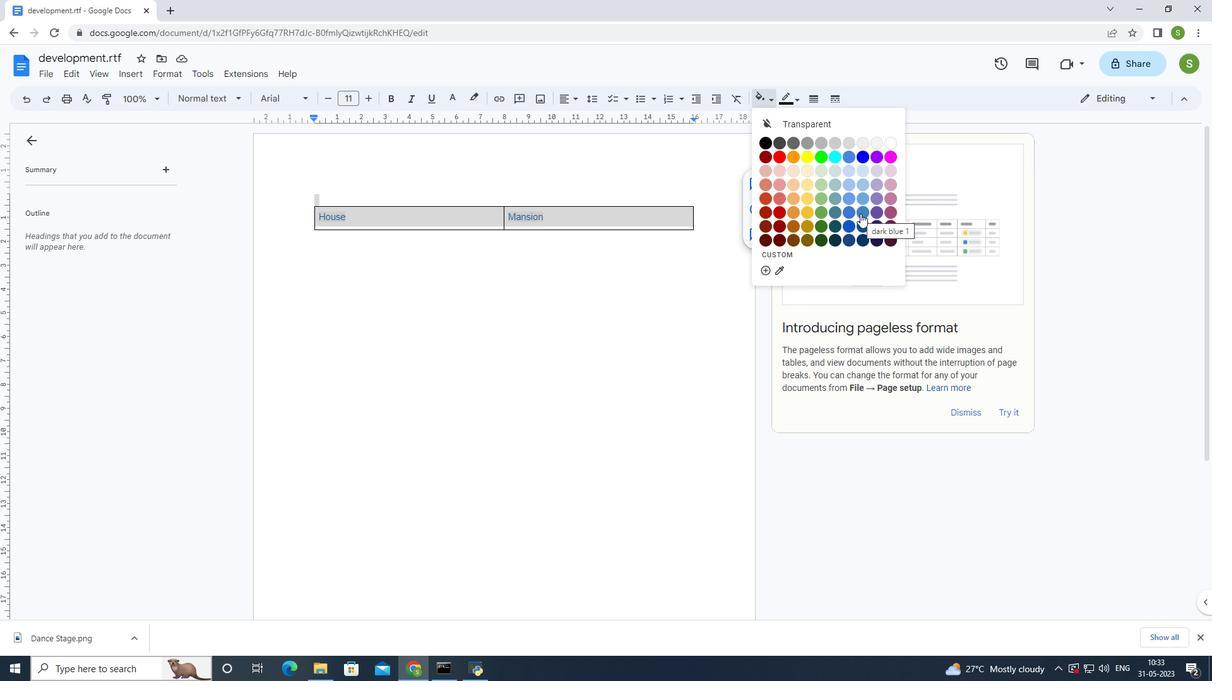 
Action: Mouse moved to (574, 304)
Screenshot: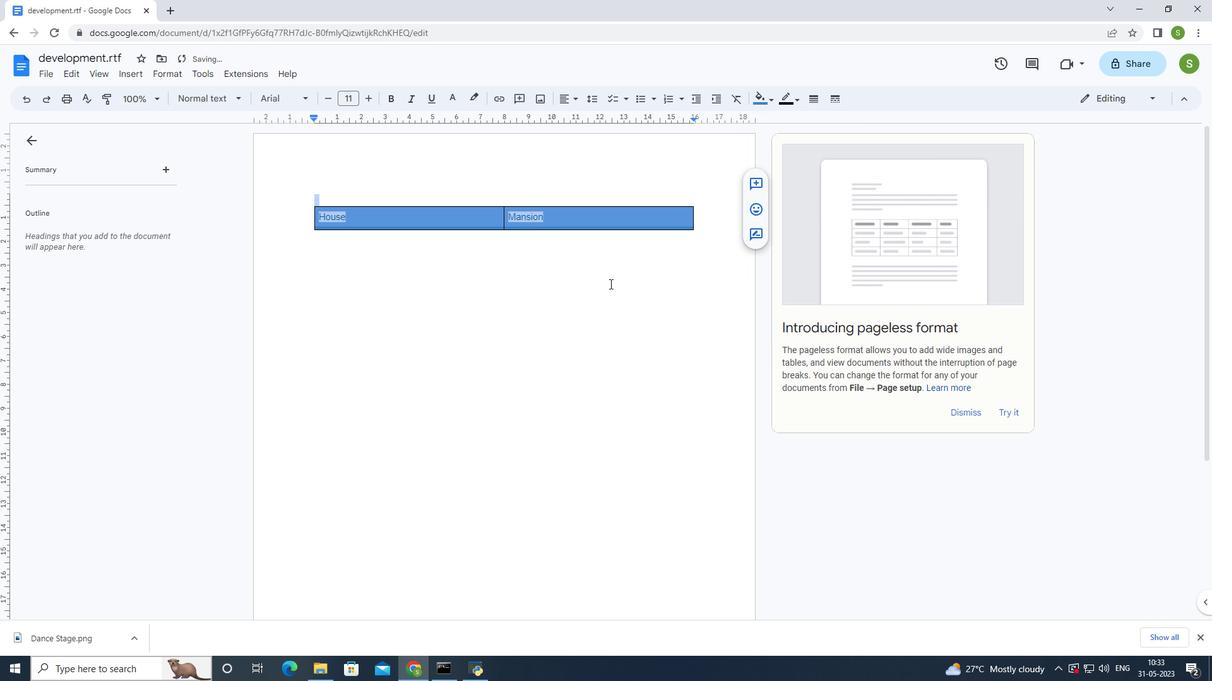 
Action: Mouse pressed left at (574, 304)
Screenshot: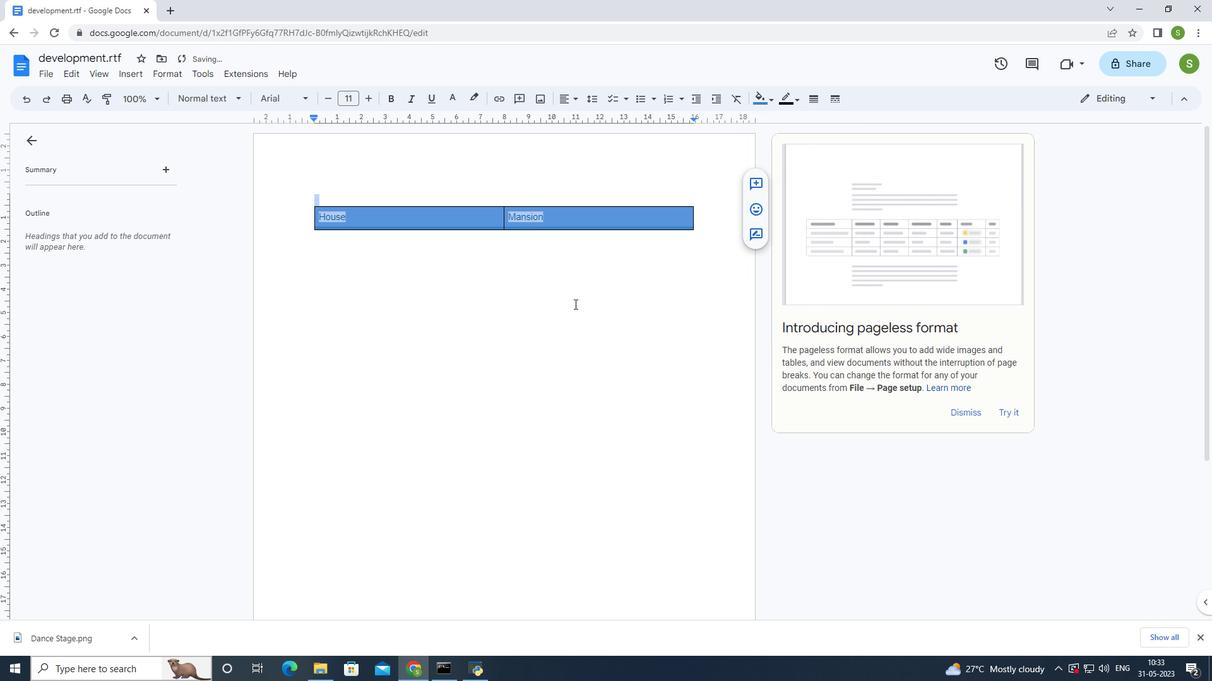 
Action: Mouse moved to (650, 279)
Screenshot: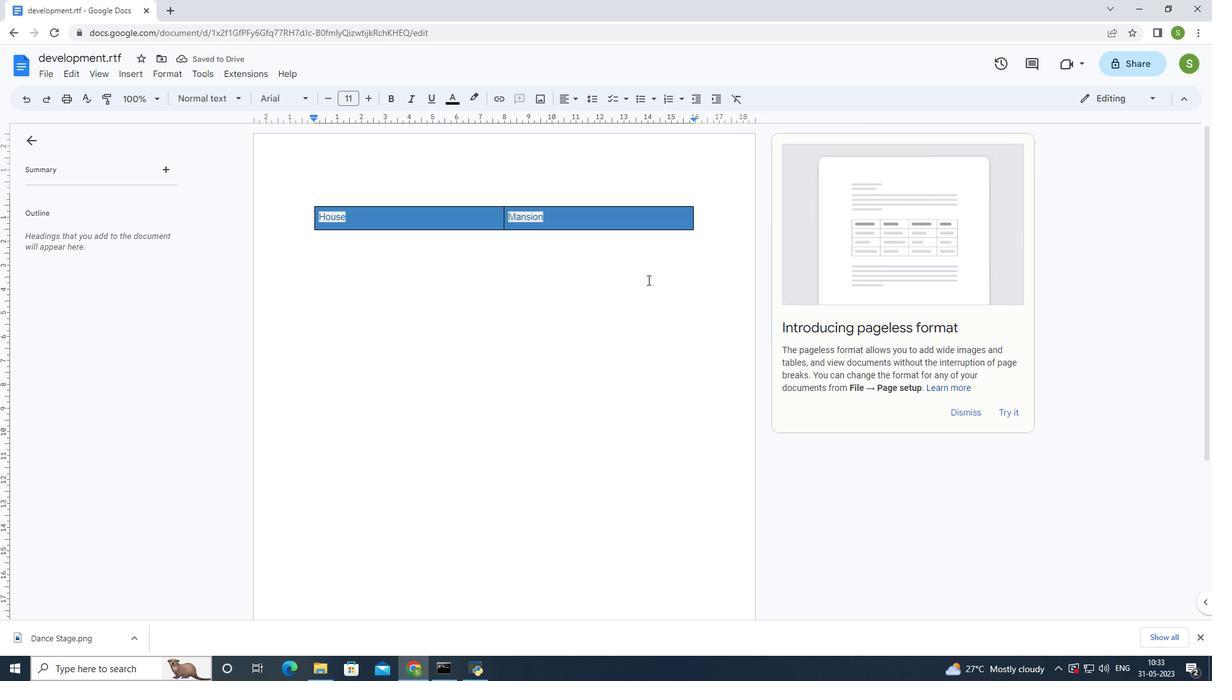 
